 Task: Look for space in Udaipur, India from 7th July, 2023 to 15th July, 2023 for 6 adults in price range Rs.15000 to Rs.20000. Place can be entire place with 3 bedrooms having 3 beds and 3 bathrooms. Property type can be house, flat, guest house. Amenities needed are: washing machine. Booking option can be shelf check-in. Required host language is English.
Action: Mouse moved to (419, 74)
Screenshot: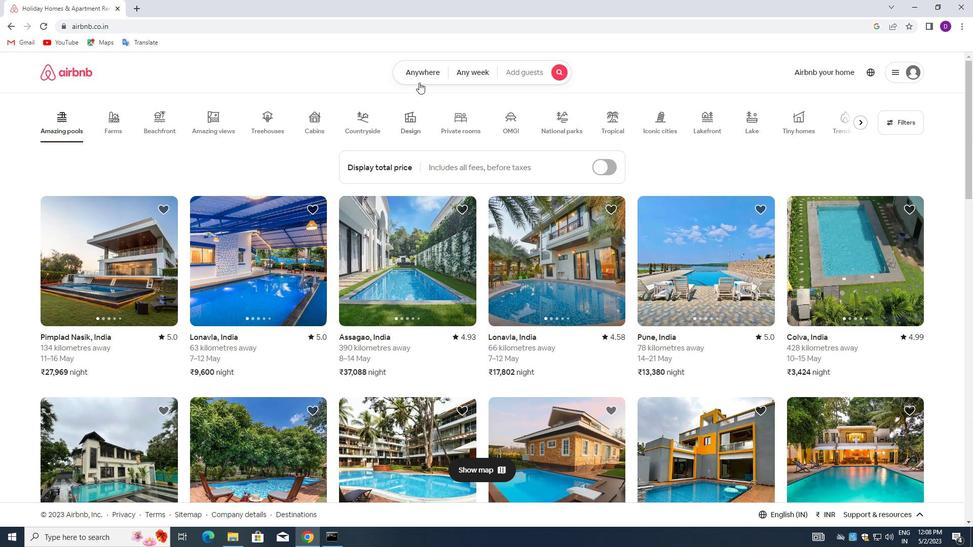 
Action: Mouse pressed left at (419, 74)
Screenshot: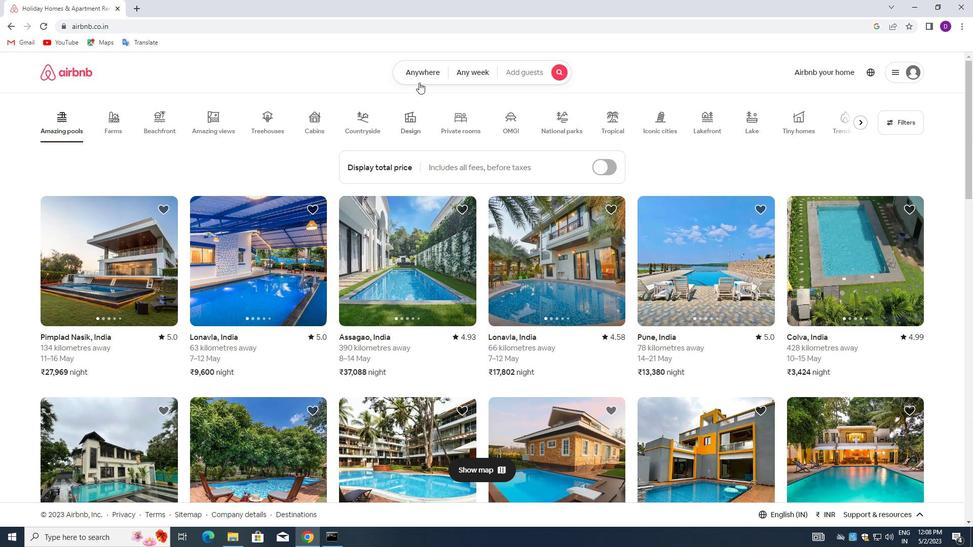 
Action: Mouse moved to (312, 112)
Screenshot: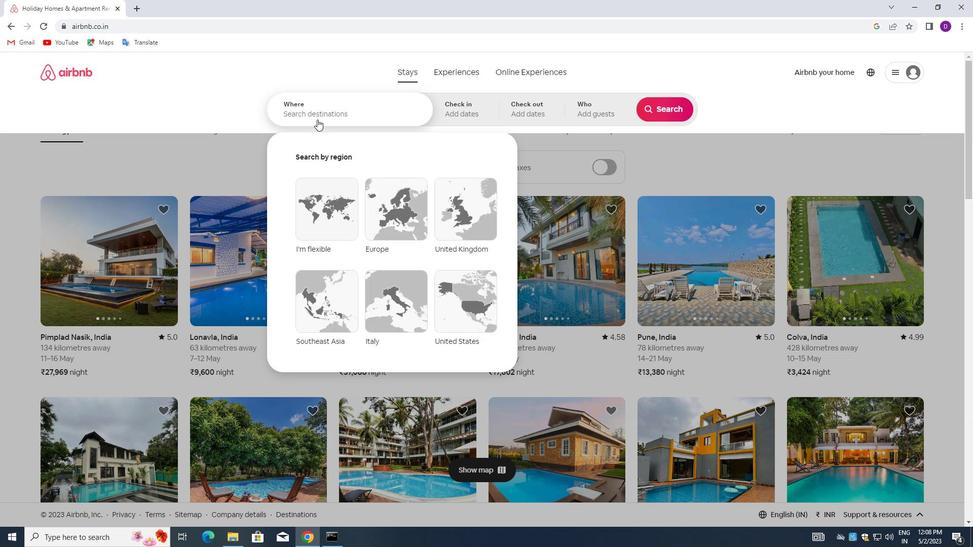
Action: Mouse pressed left at (312, 112)
Screenshot: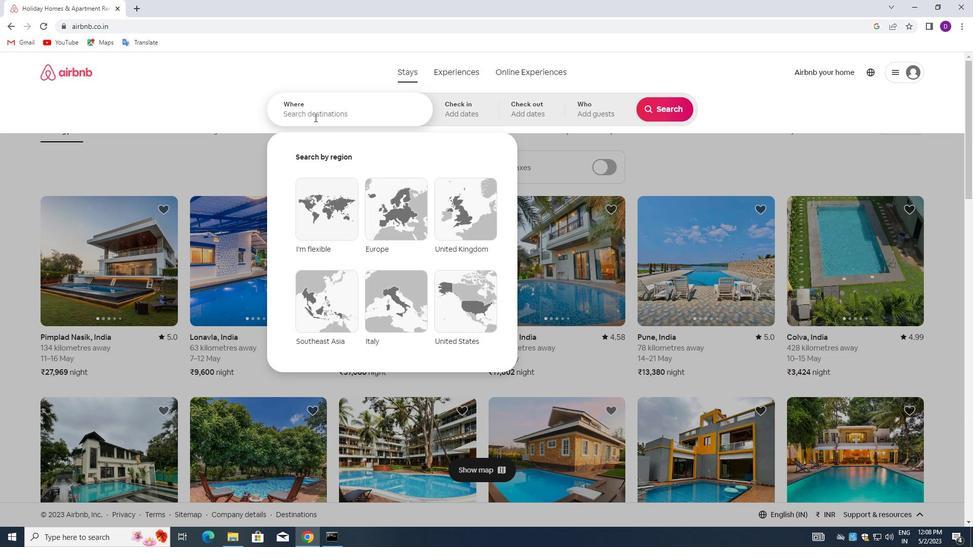
Action: Key pressed <Key.shift>UDAIPUR,<Key.space><Key.shift>INDIA<Key.enter>
Screenshot: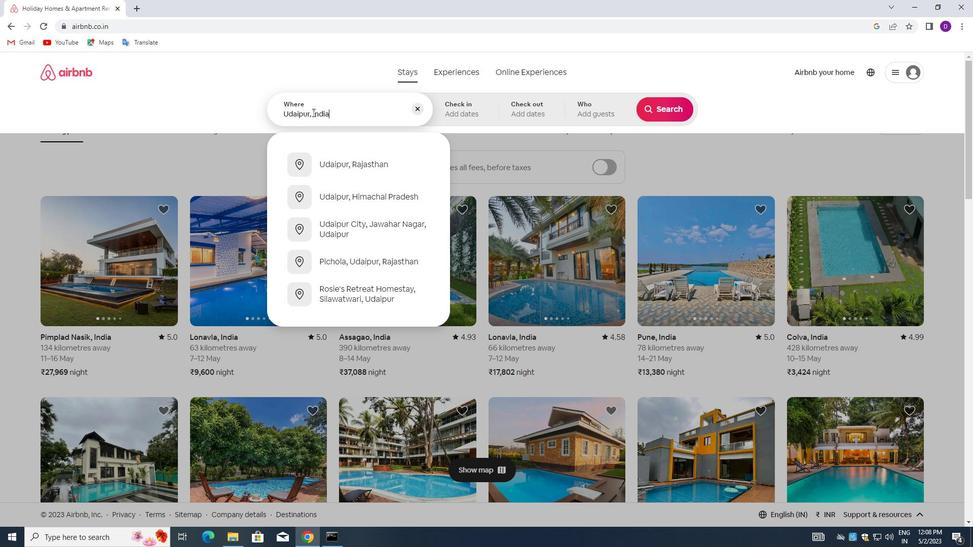 
Action: Mouse moved to (669, 194)
Screenshot: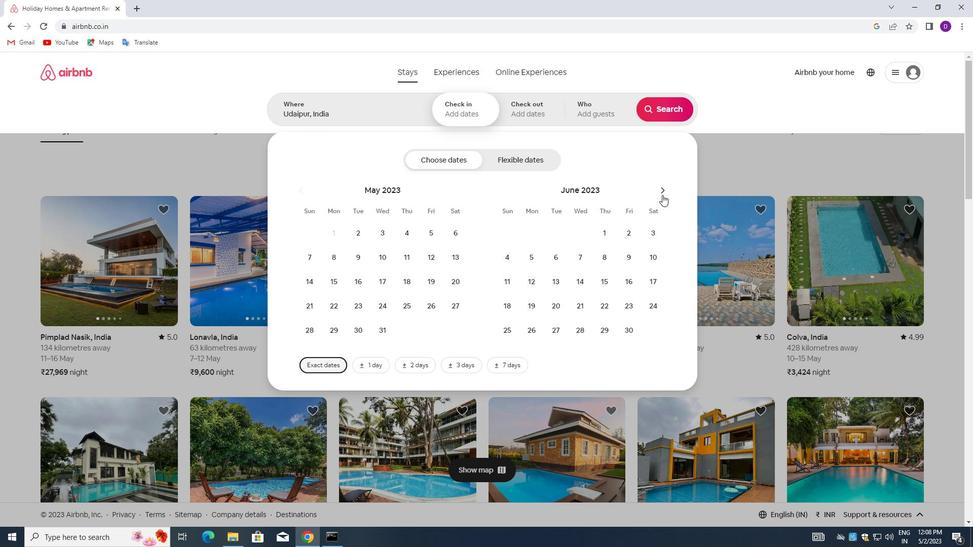 
Action: Mouse pressed left at (669, 194)
Screenshot: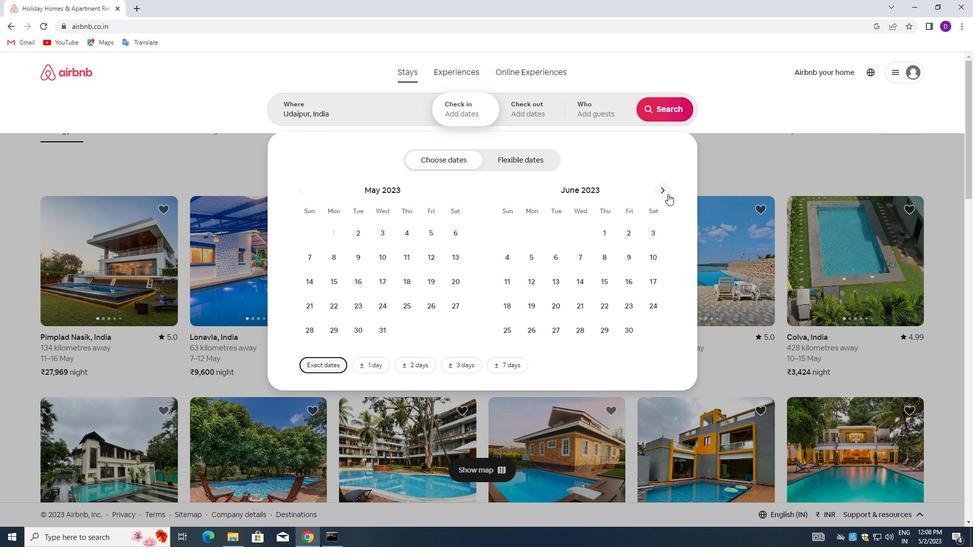 
Action: Mouse moved to (625, 251)
Screenshot: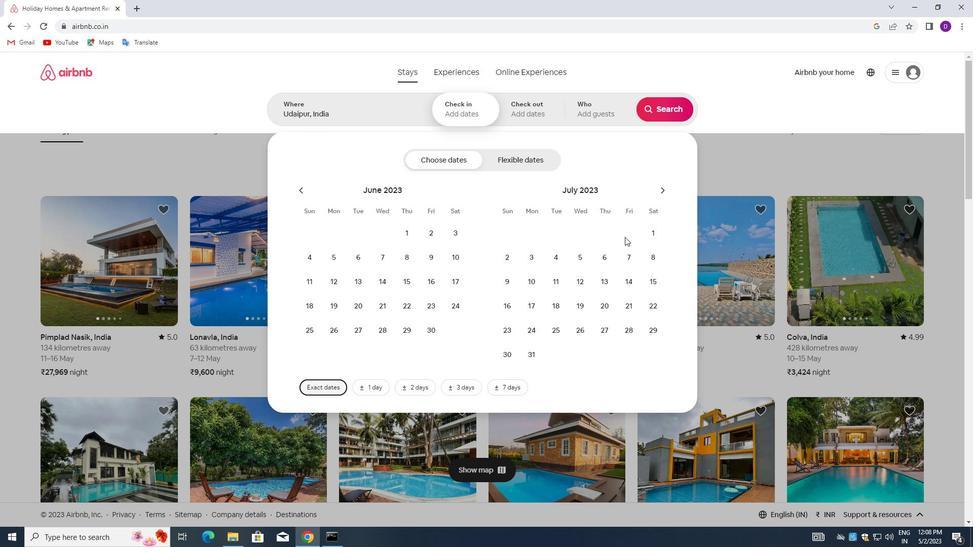 
Action: Mouse pressed left at (625, 251)
Screenshot: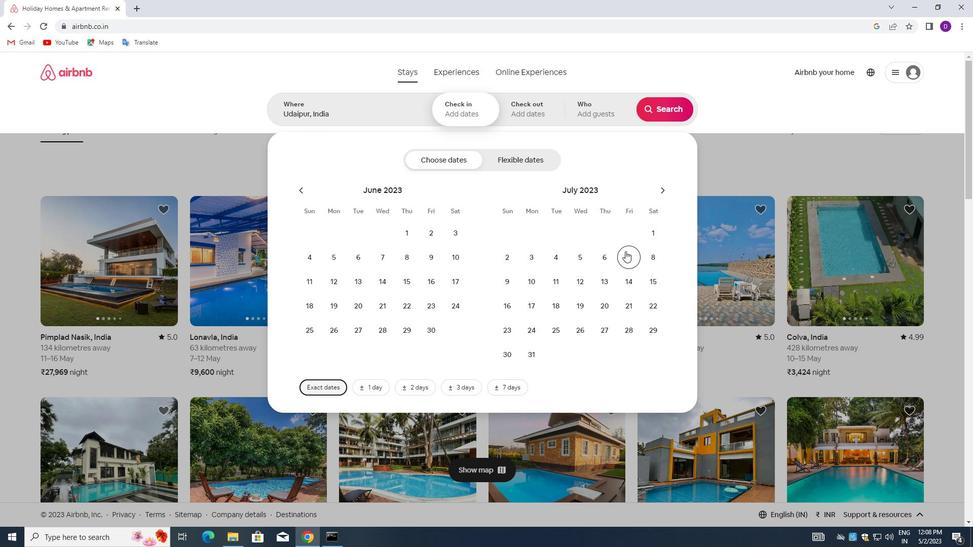 
Action: Mouse moved to (644, 273)
Screenshot: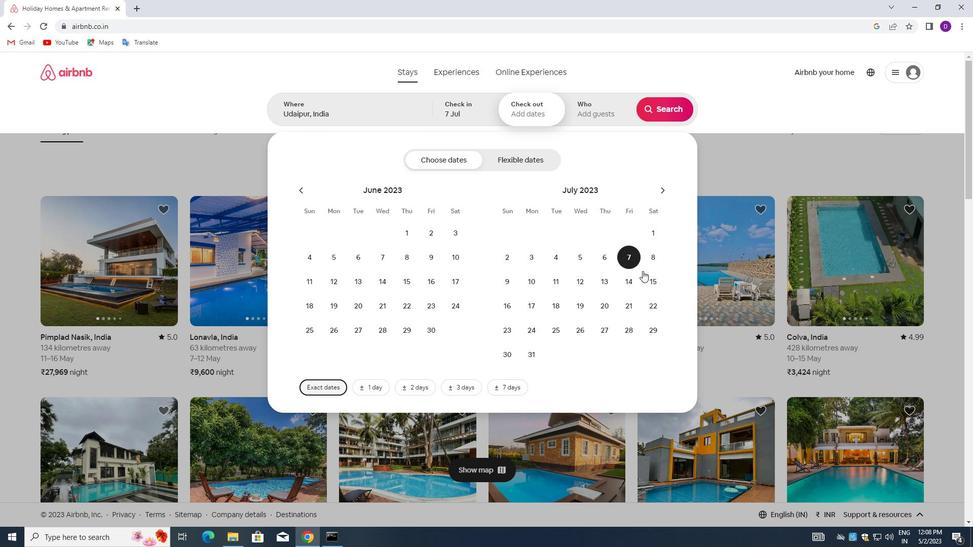 
Action: Mouse pressed left at (644, 273)
Screenshot: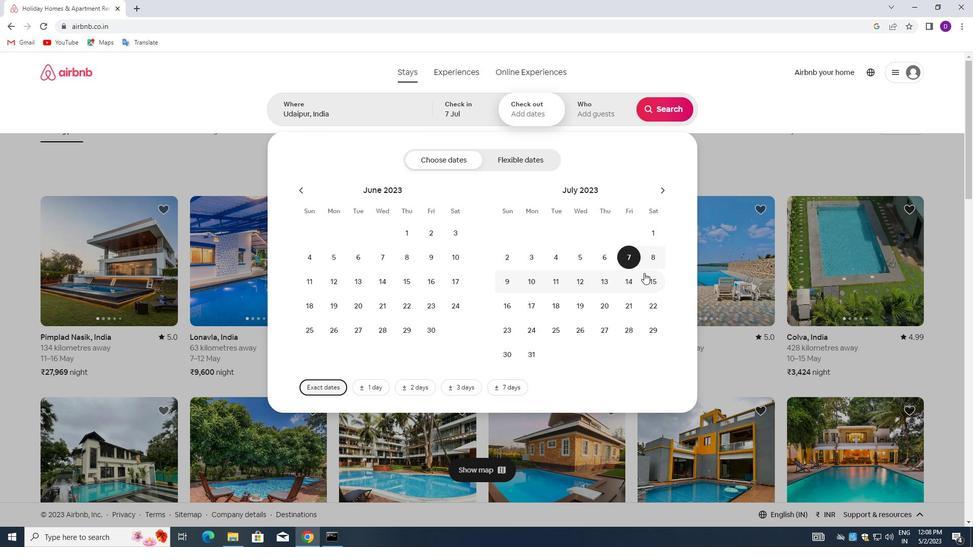
Action: Mouse moved to (582, 112)
Screenshot: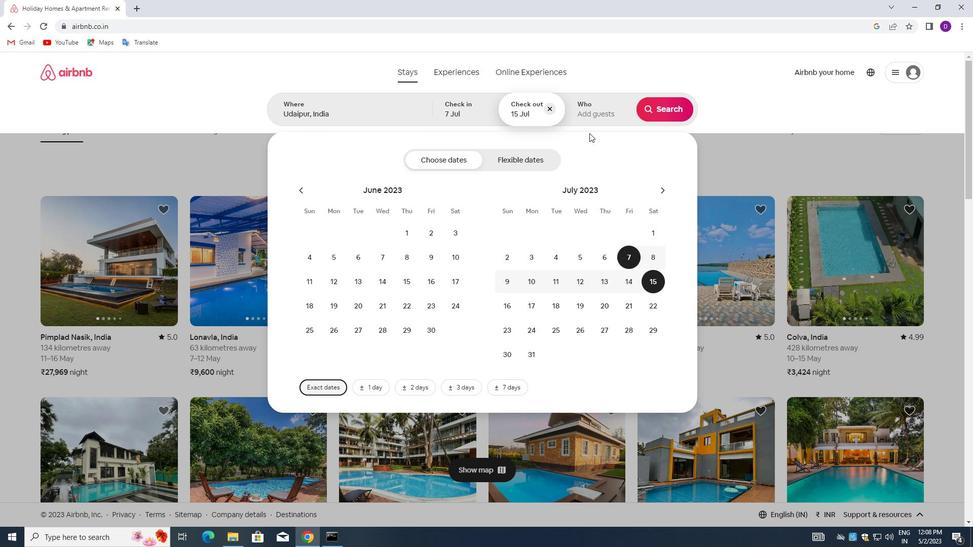 
Action: Mouse pressed left at (582, 112)
Screenshot: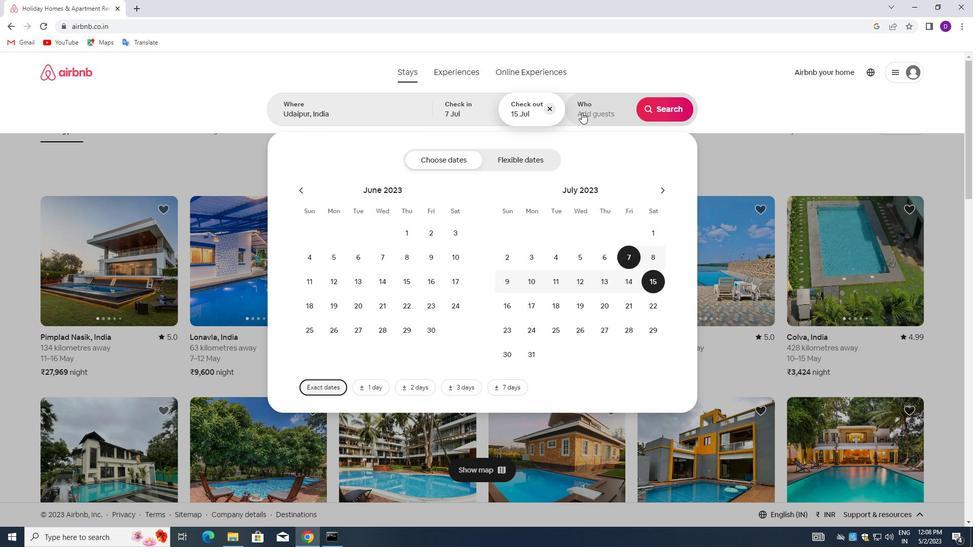 
Action: Mouse moved to (666, 167)
Screenshot: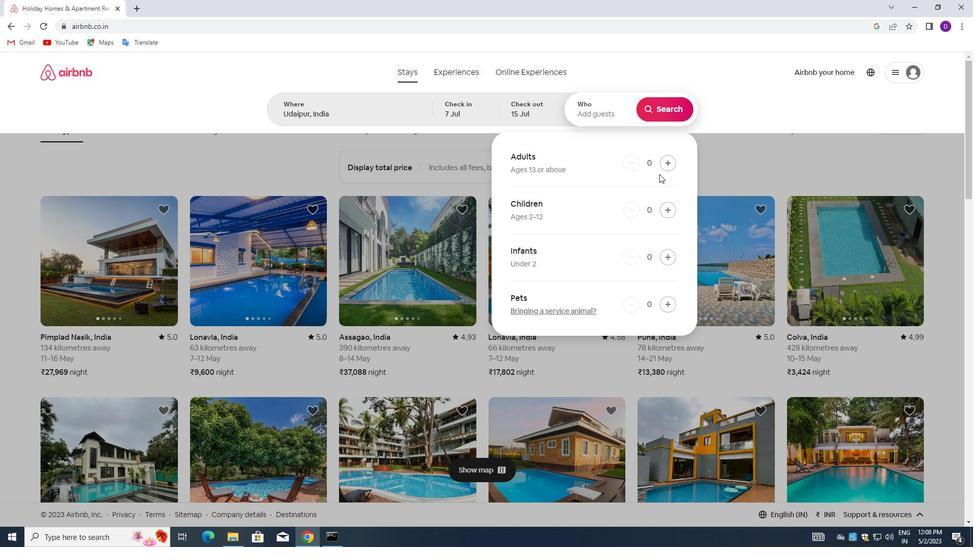 
Action: Mouse pressed left at (666, 167)
Screenshot: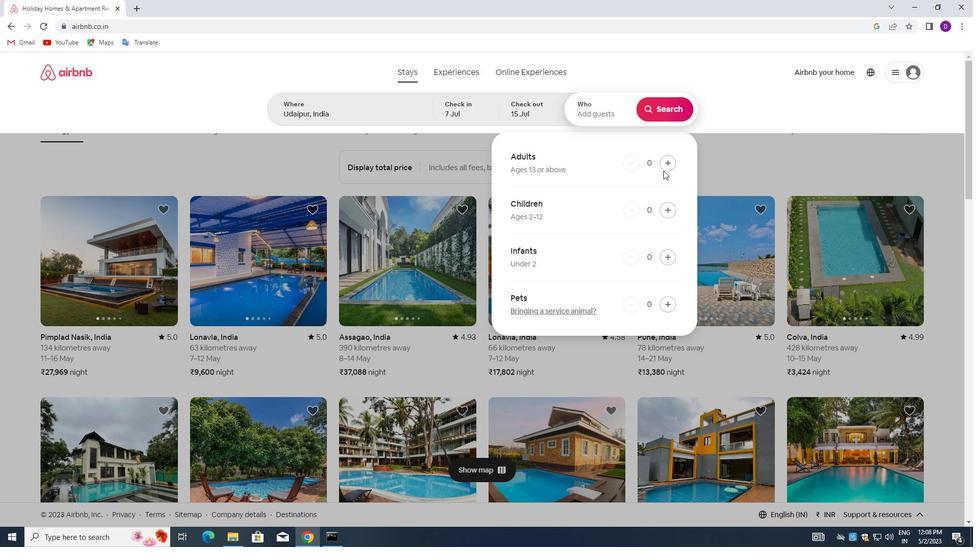 
Action: Mouse pressed left at (666, 167)
Screenshot: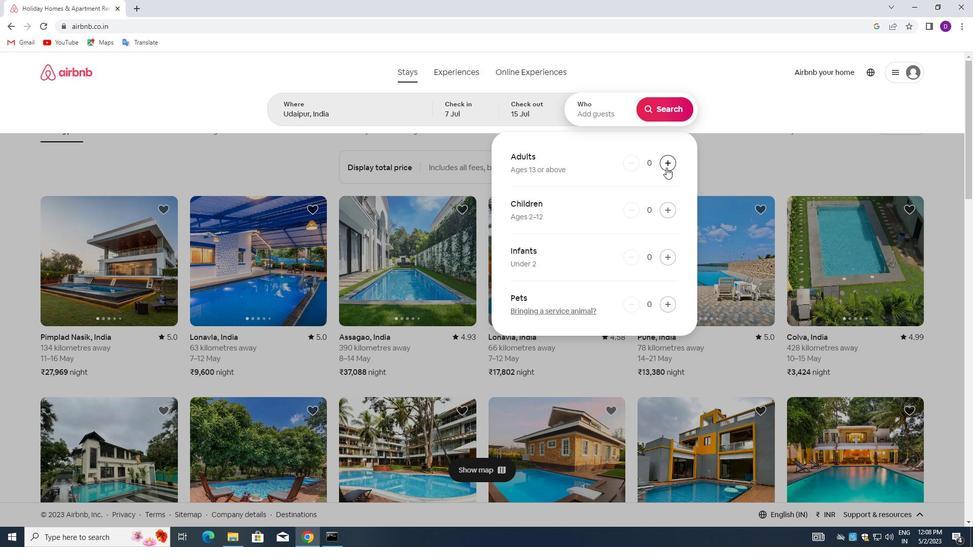 
Action: Mouse pressed left at (666, 167)
Screenshot: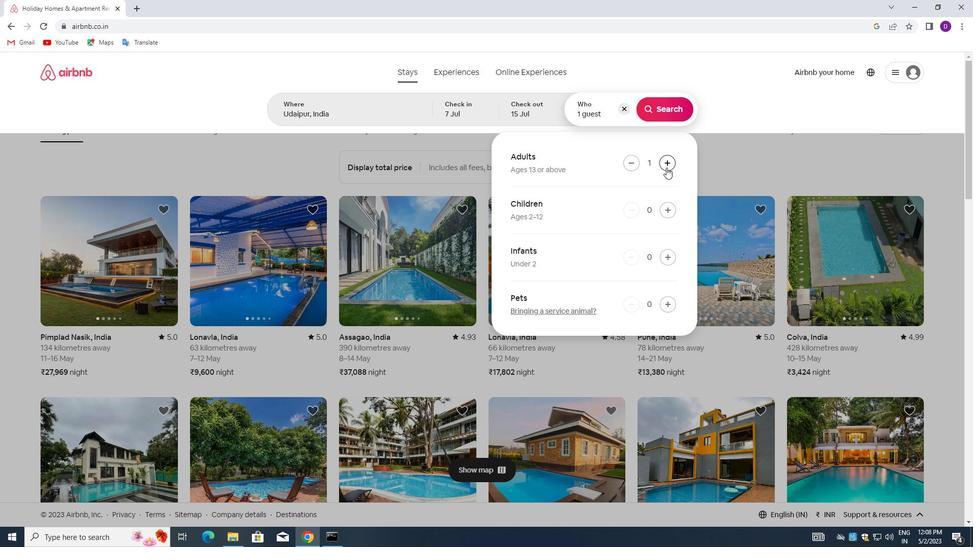 
Action: Mouse pressed left at (666, 167)
Screenshot: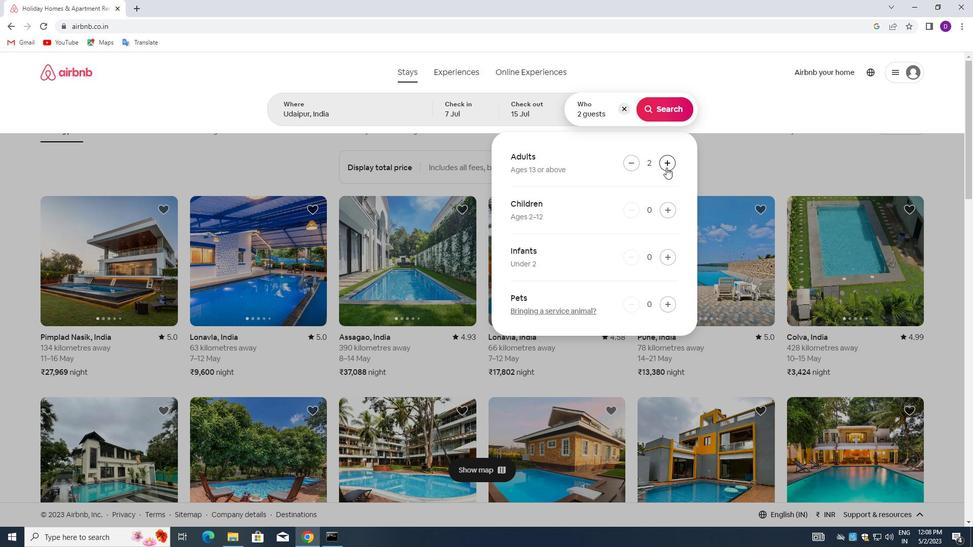 
Action: Mouse pressed left at (666, 167)
Screenshot: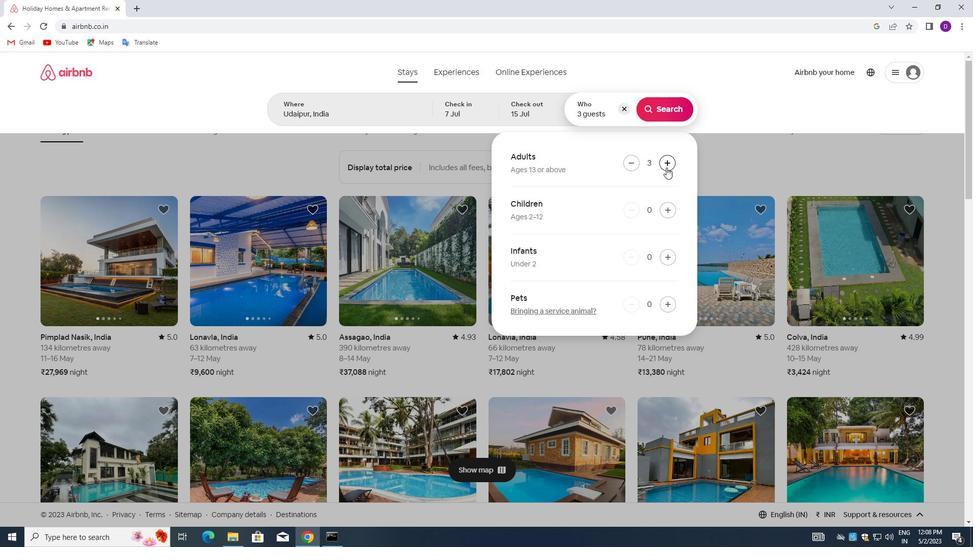 
Action: Mouse pressed left at (666, 167)
Screenshot: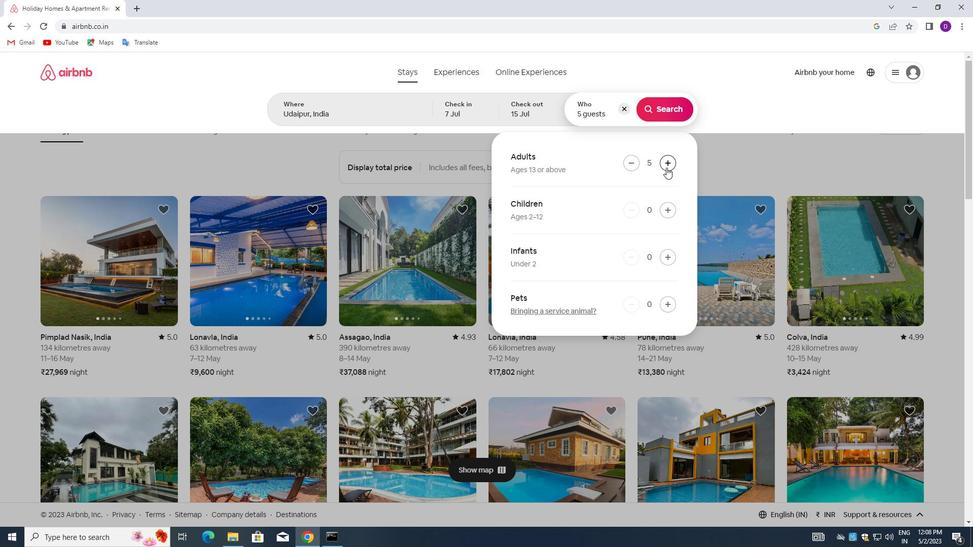 
Action: Mouse moved to (659, 110)
Screenshot: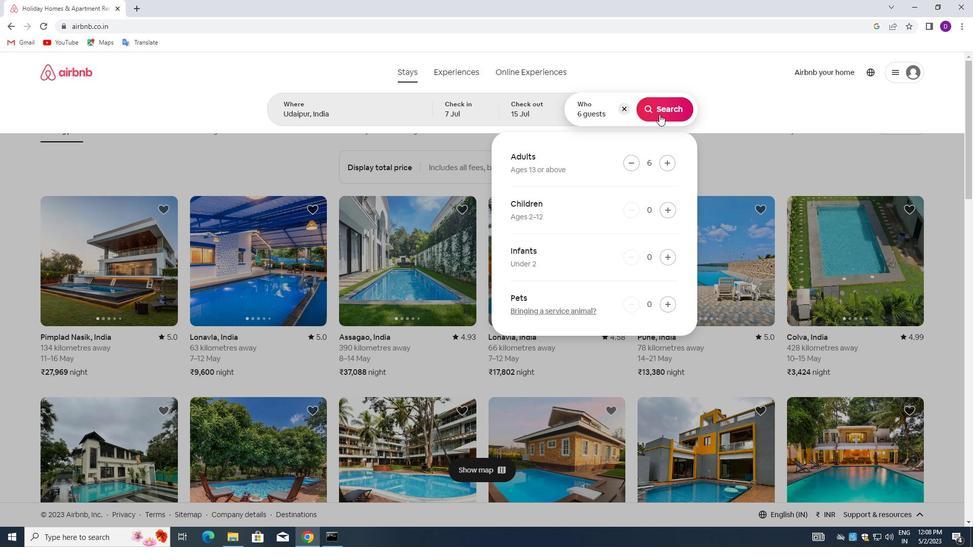 
Action: Mouse pressed left at (659, 110)
Screenshot: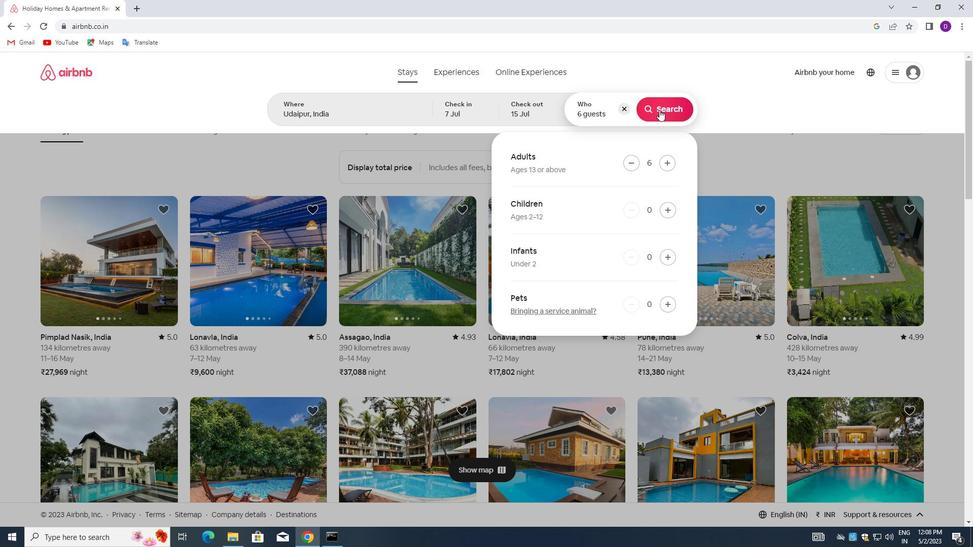 
Action: Mouse moved to (916, 117)
Screenshot: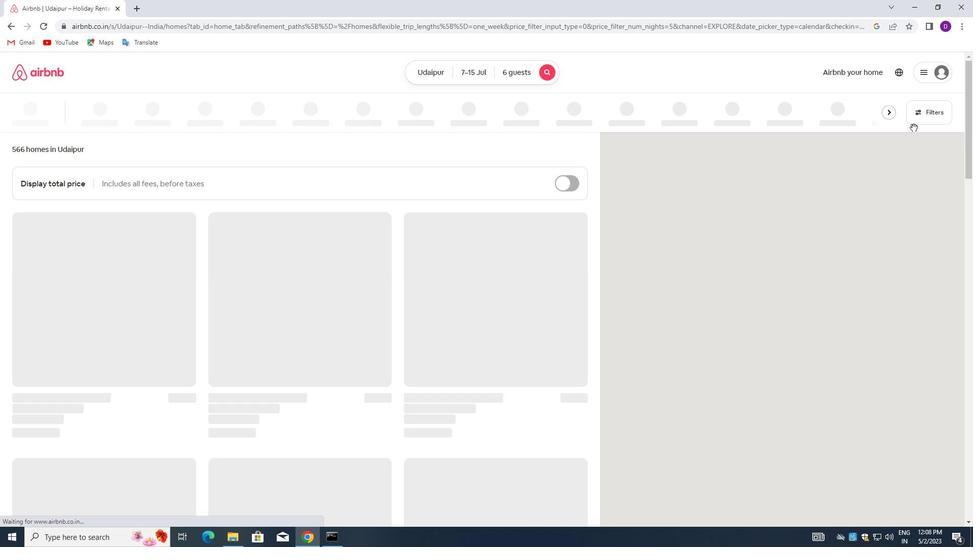 
Action: Mouse pressed left at (916, 117)
Screenshot: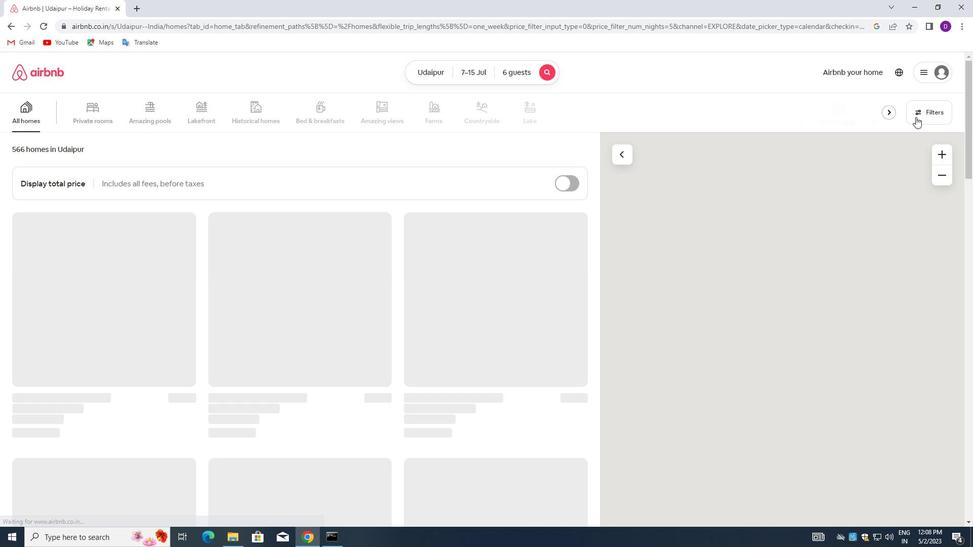 
Action: Mouse moved to (349, 244)
Screenshot: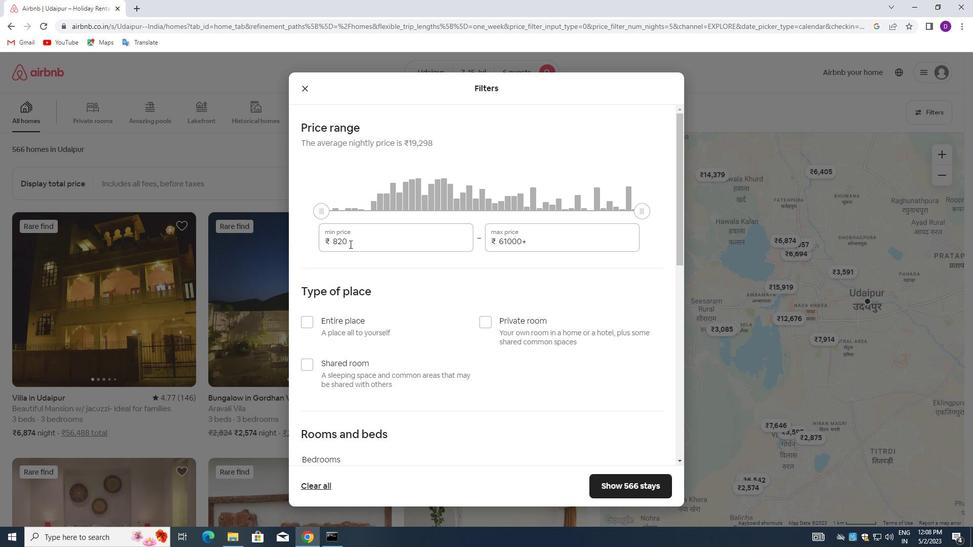 
Action: Mouse pressed left at (349, 244)
Screenshot: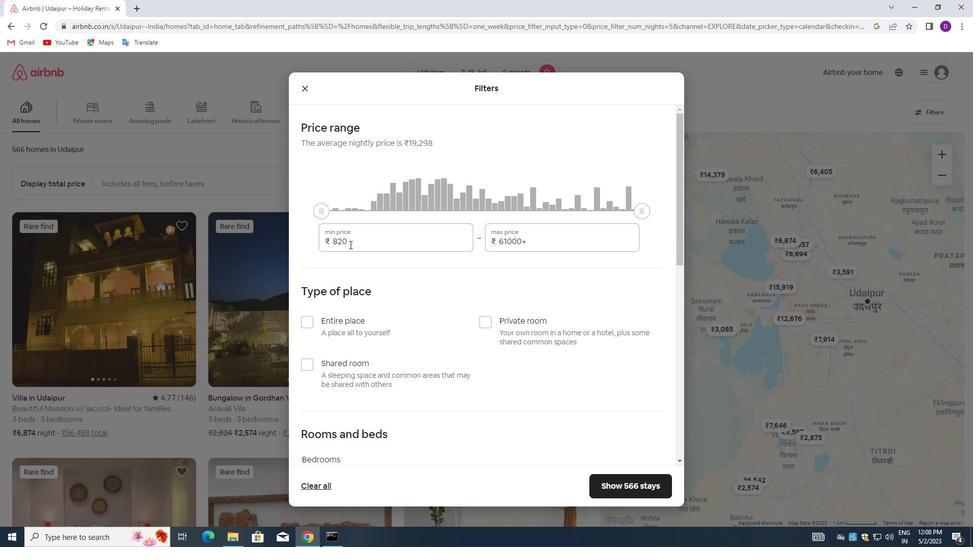 
Action: Mouse pressed left at (349, 244)
Screenshot: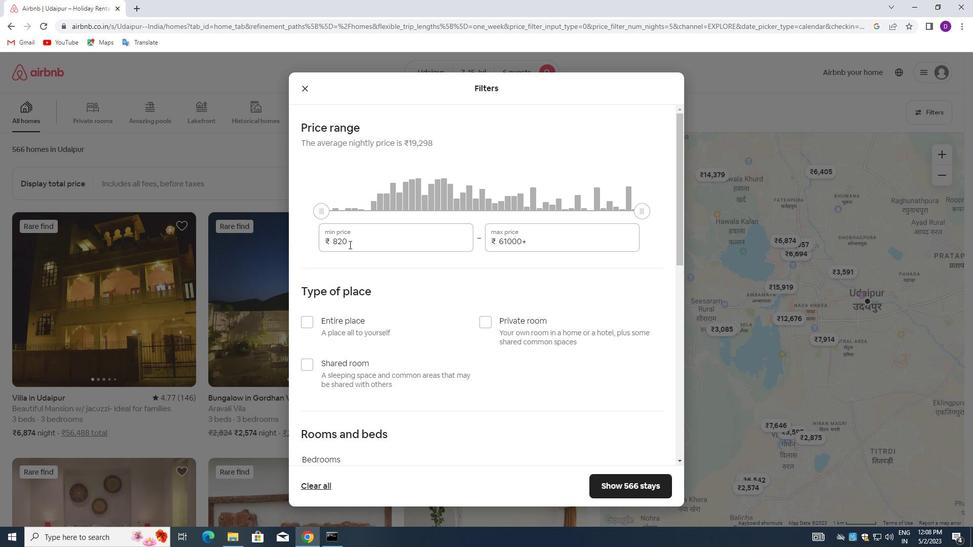 
Action: Key pressed 15000<Key.tab>20000
Screenshot: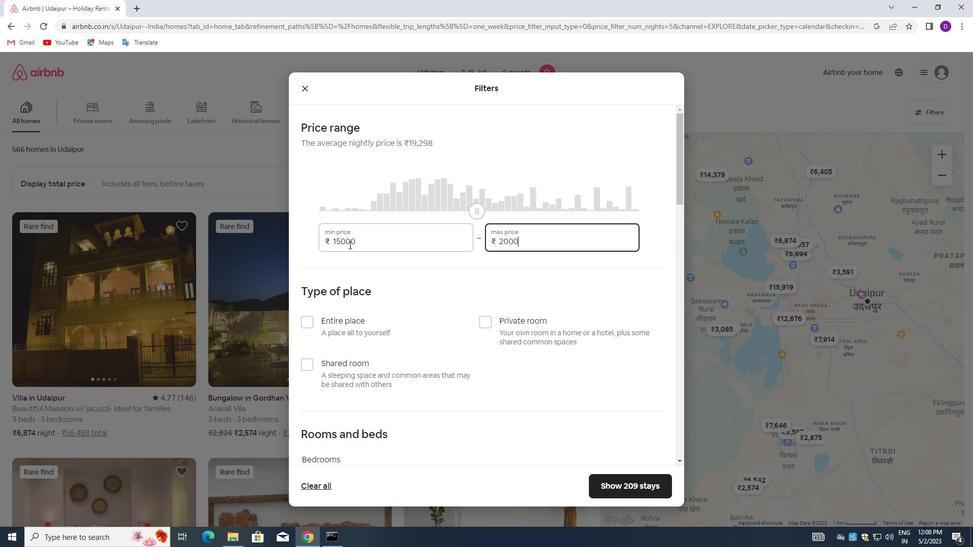 
Action: Mouse moved to (375, 274)
Screenshot: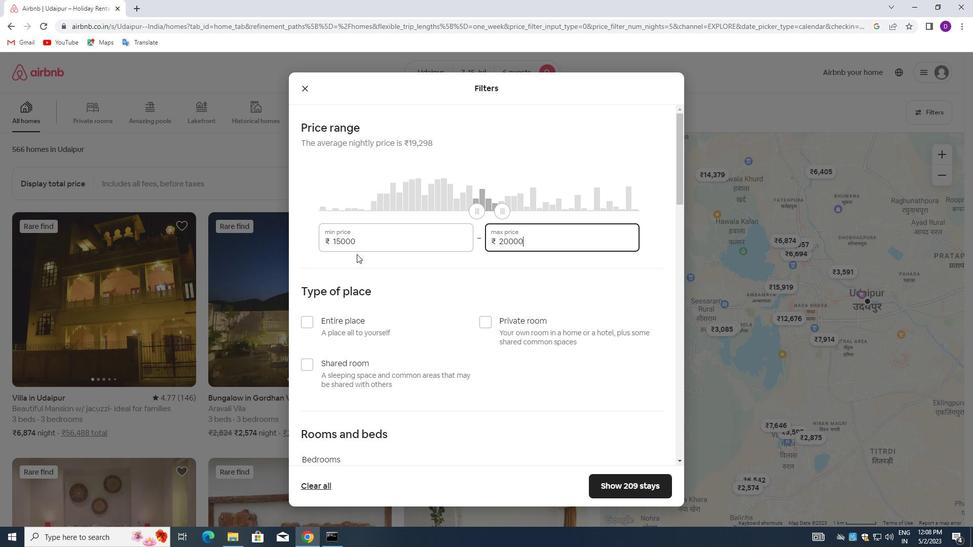 
Action: Mouse scrolled (375, 274) with delta (0, 0)
Screenshot: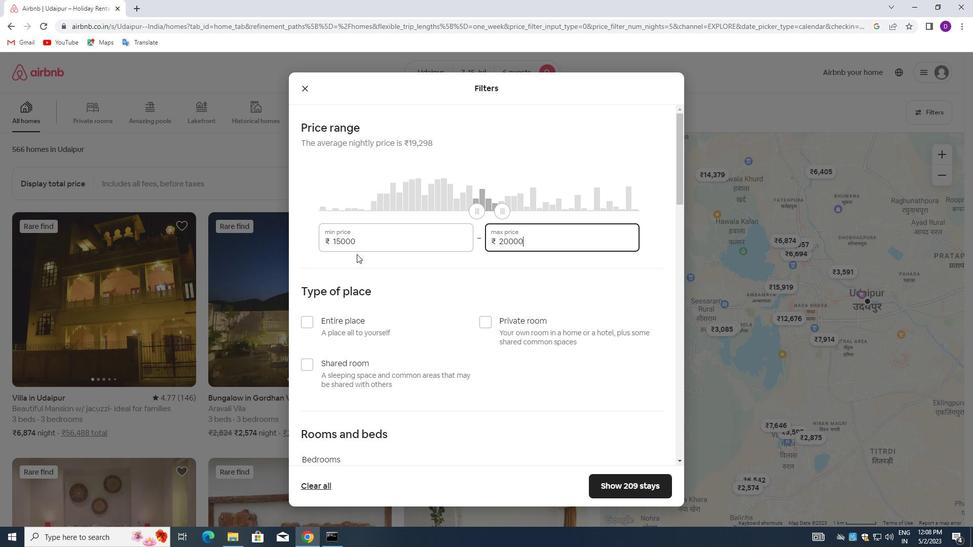 
Action: Mouse moved to (308, 270)
Screenshot: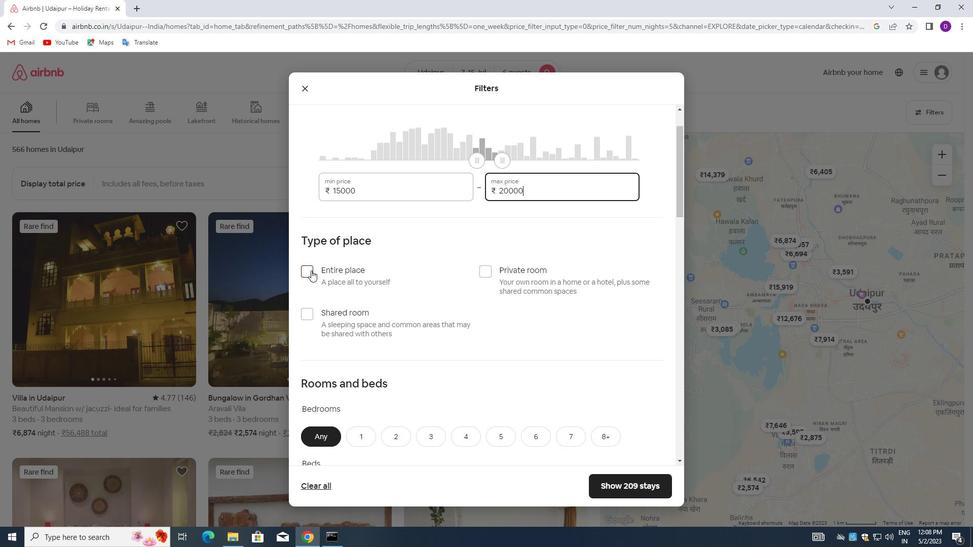 
Action: Mouse pressed left at (308, 270)
Screenshot: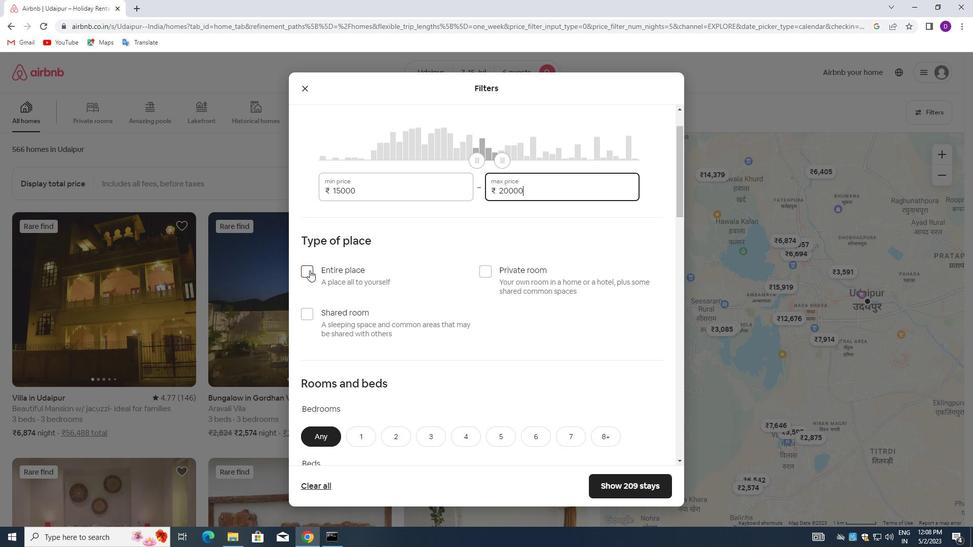 
Action: Mouse moved to (398, 289)
Screenshot: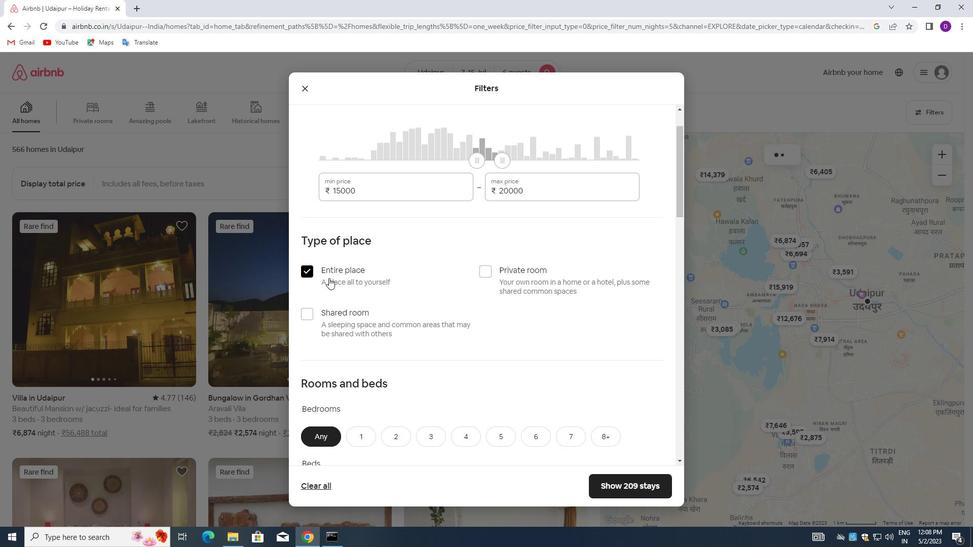 
Action: Mouse scrolled (398, 289) with delta (0, 0)
Screenshot: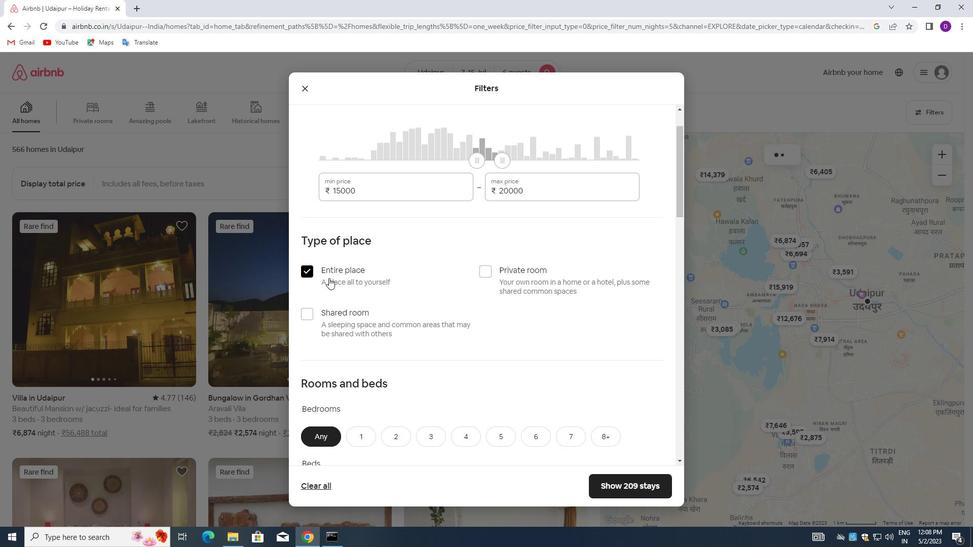 
Action: Mouse moved to (399, 290)
Screenshot: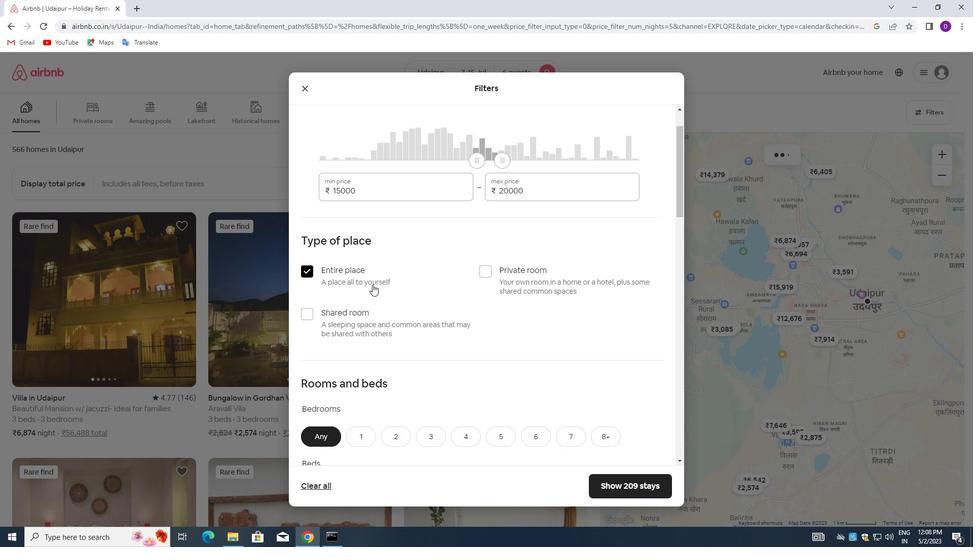 
Action: Mouse scrolled (399, 290) with delta (0, 0)
Screenshot: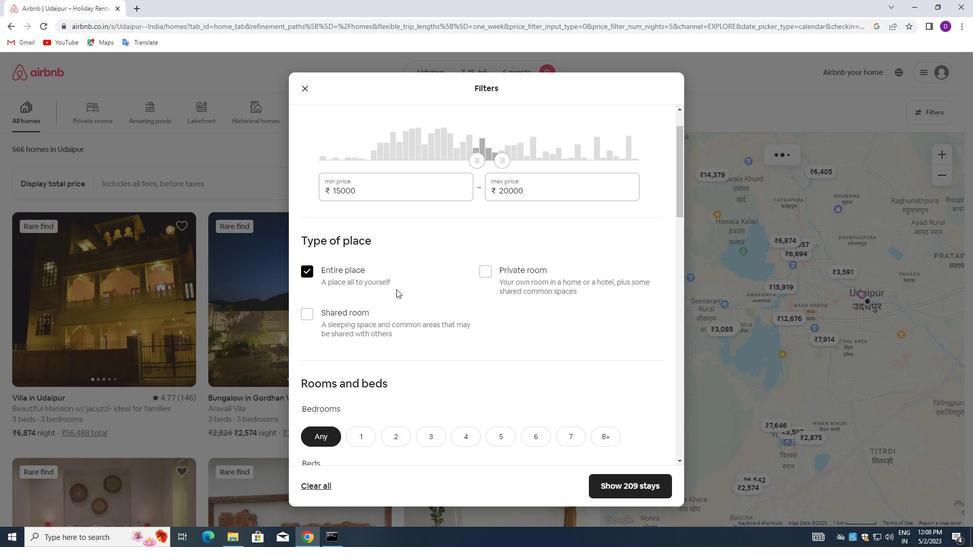 
Action: Mouse scrolled (399, 290) with delta (0, 0)
Screenshot: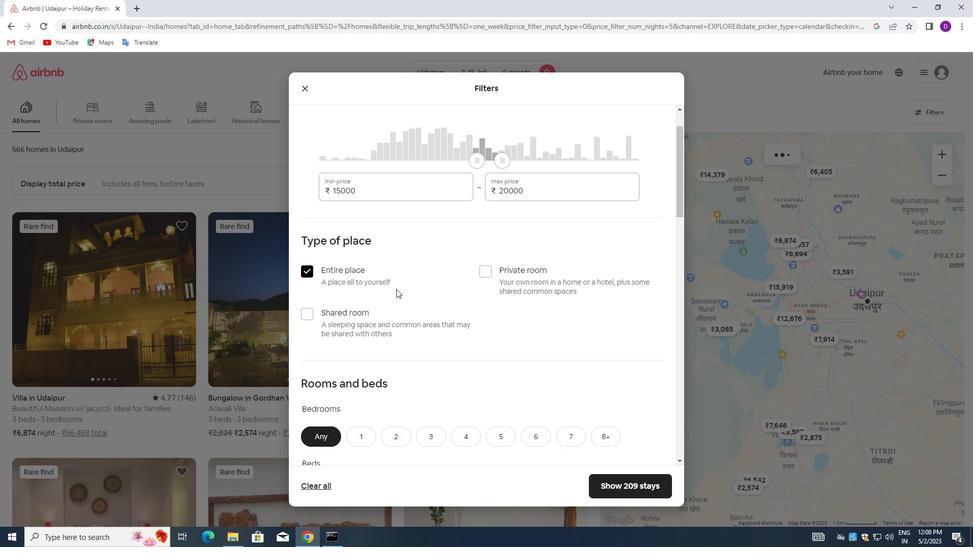 
Action: Mouse scrolled (399, 290) with delta (0, 0)
Screenshot: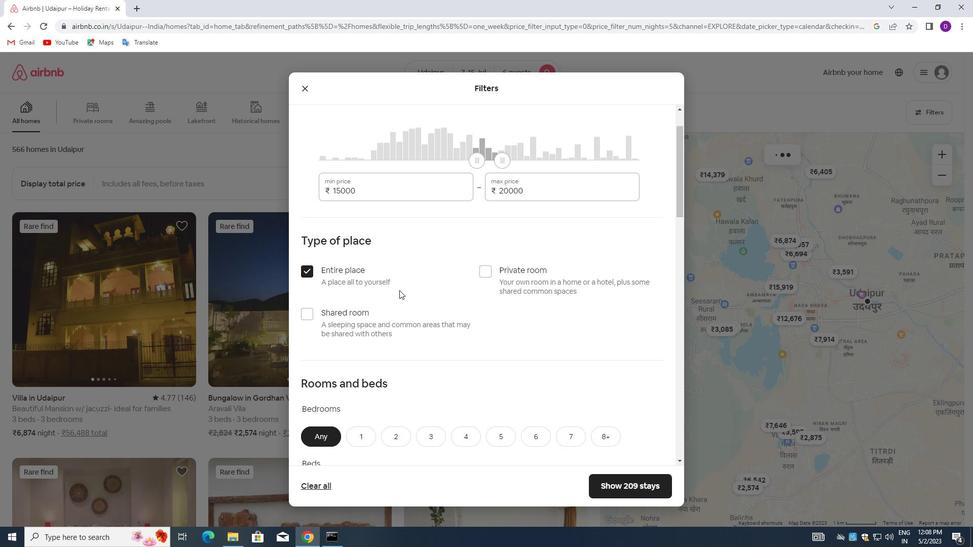 
Action: Mouse moved to (422, 242)
Screenshot: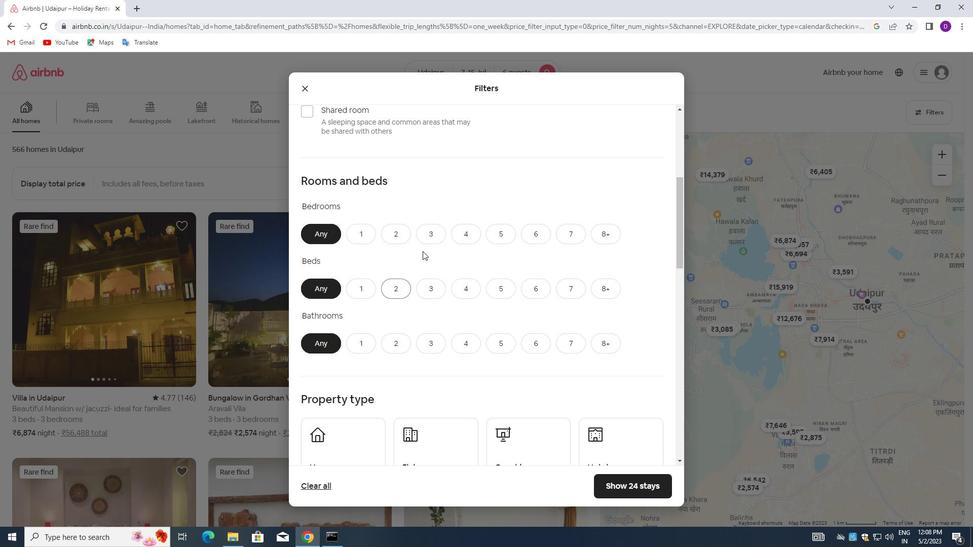 
Action: Mouse pressed left at (422, 242)
Screenshot: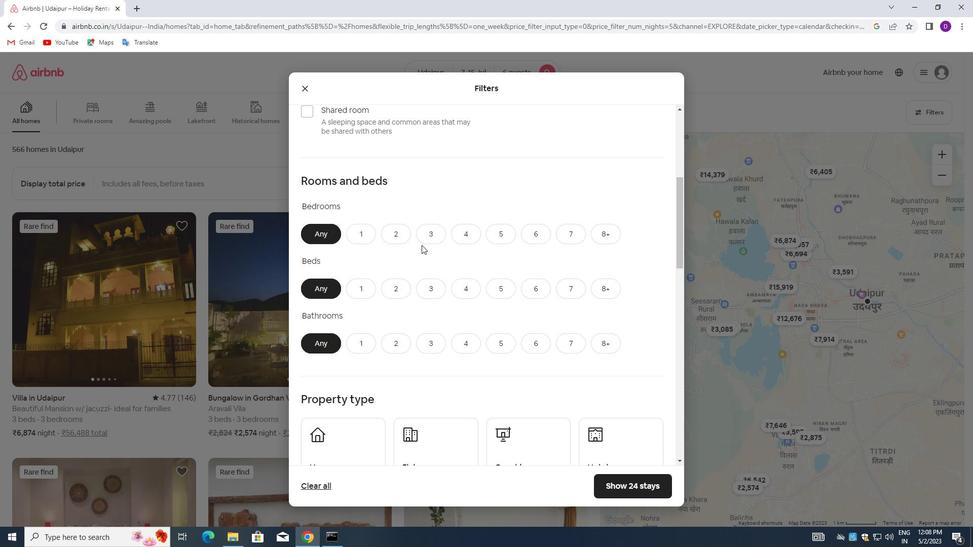
Action: Mouse moved to (428, 278)
Screenshot: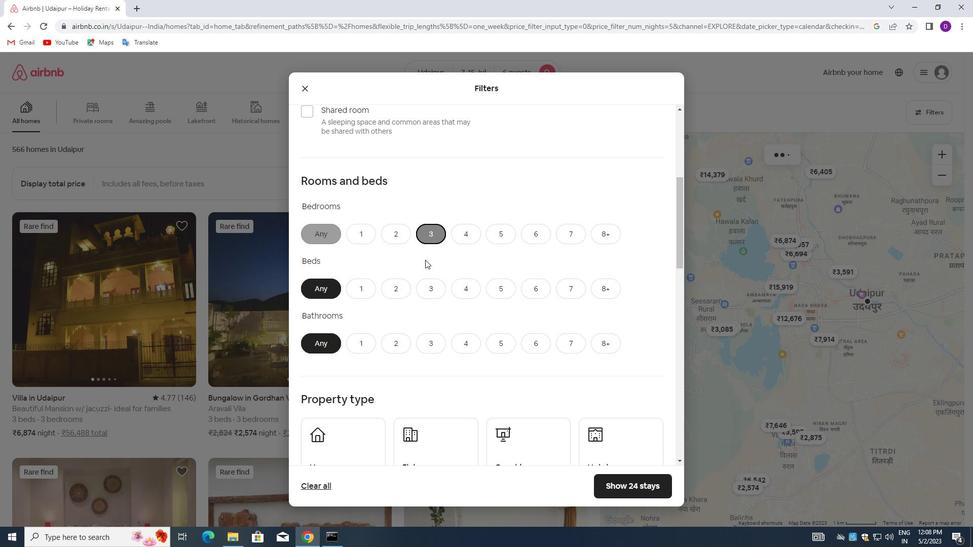 
Action: Mouse pressed left at (428, 278)
Screenshot: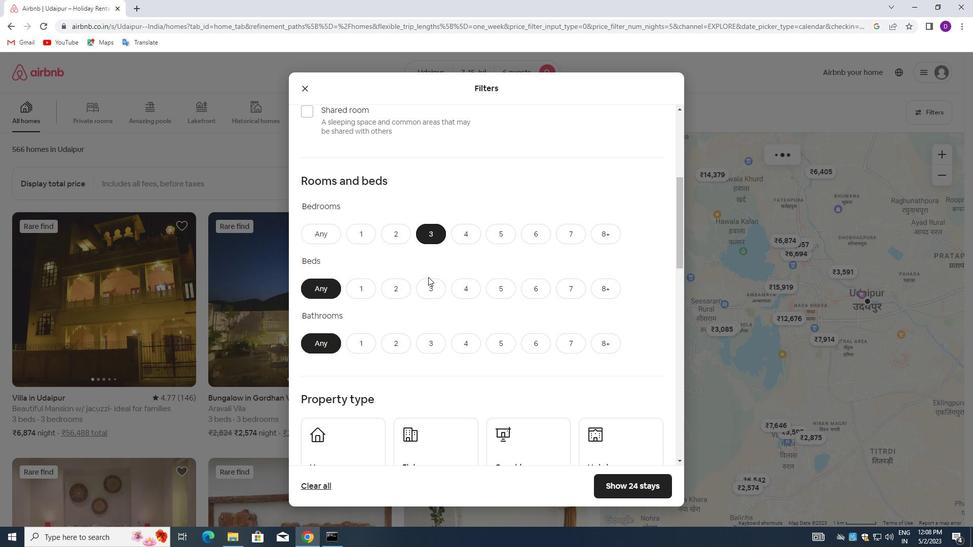 
Action: Mouse moved to (428, 287)
Screenshot: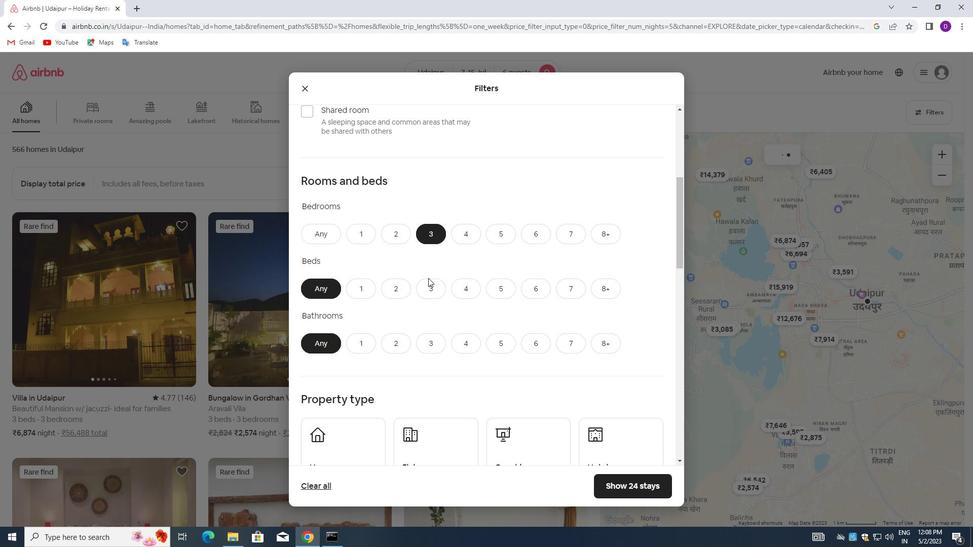 
Action: Mouse pressed left at (428, 287)
Screenshot: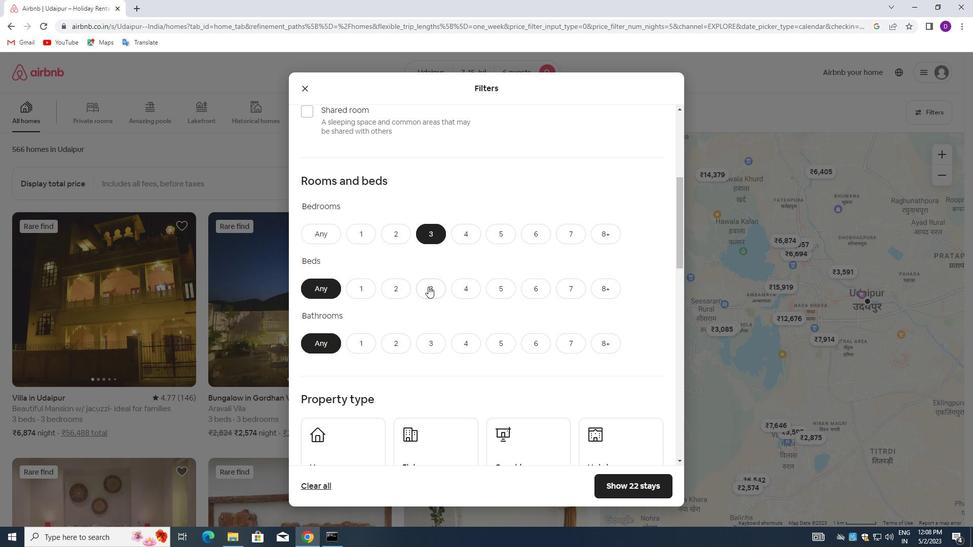 
Action: Mouse moved to (435, 343)
Screenshot: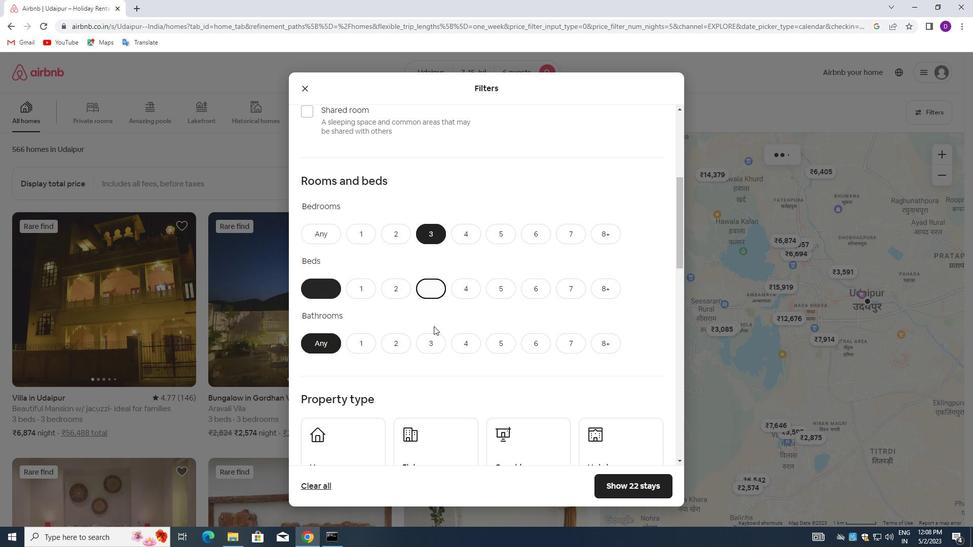 
Action: Mouse pressed left at (435, 343)
Screenshot: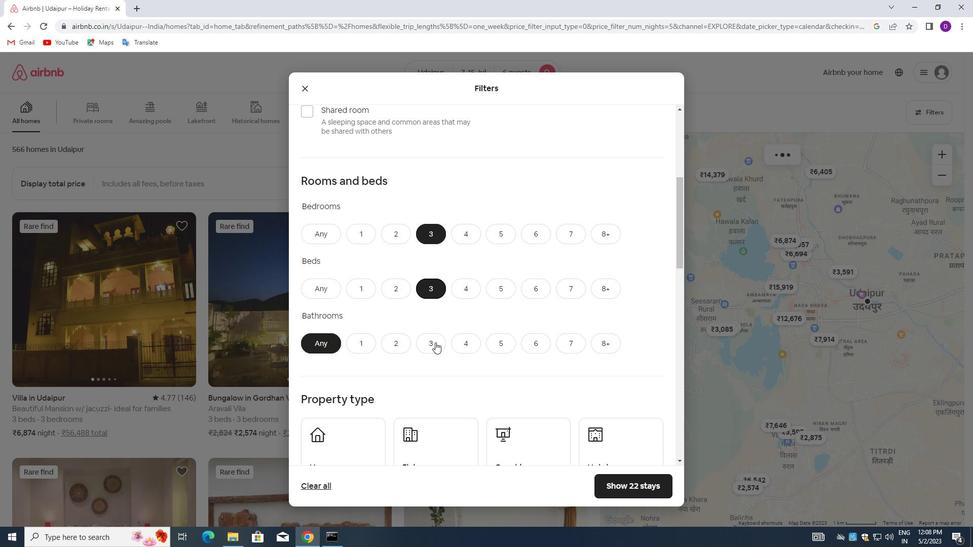 
Action: Mouse moved to (437, 345)
Screenshot: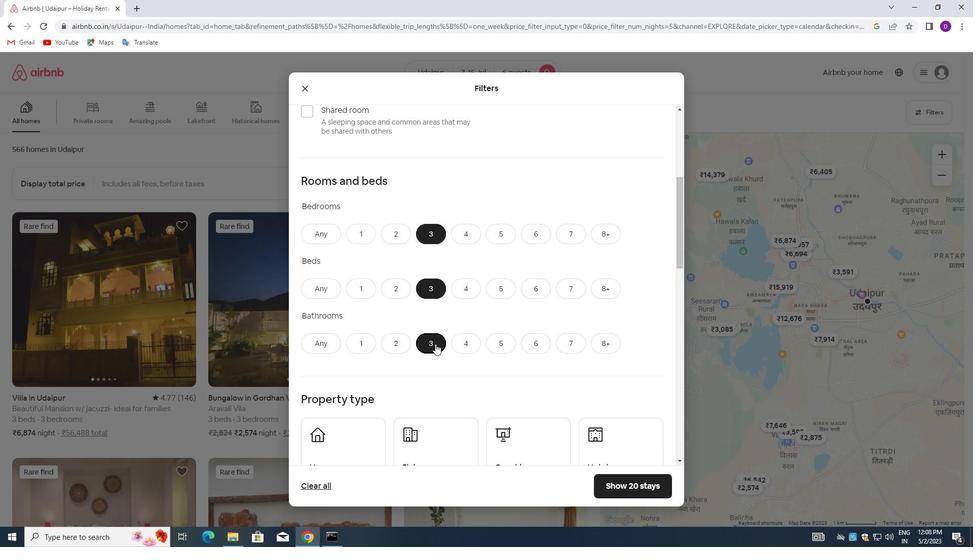 
Action: Mouse scrolled (437, 344) with delta (0, 0)
Screenshot: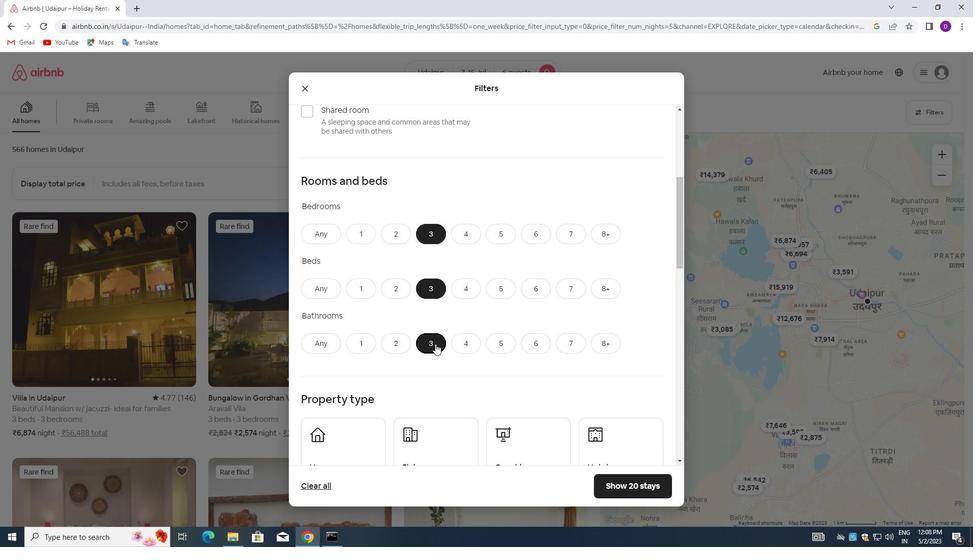 
Action: Mouse moved to (440, 348)
Screenshot: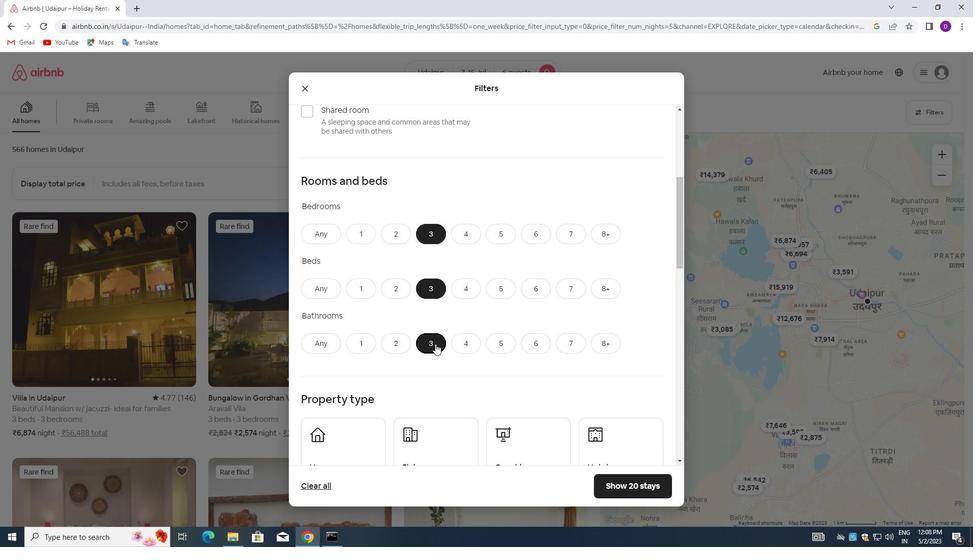 
Action: Mouse scrolled (440, 348) with delta (0, 0)
Screenshot: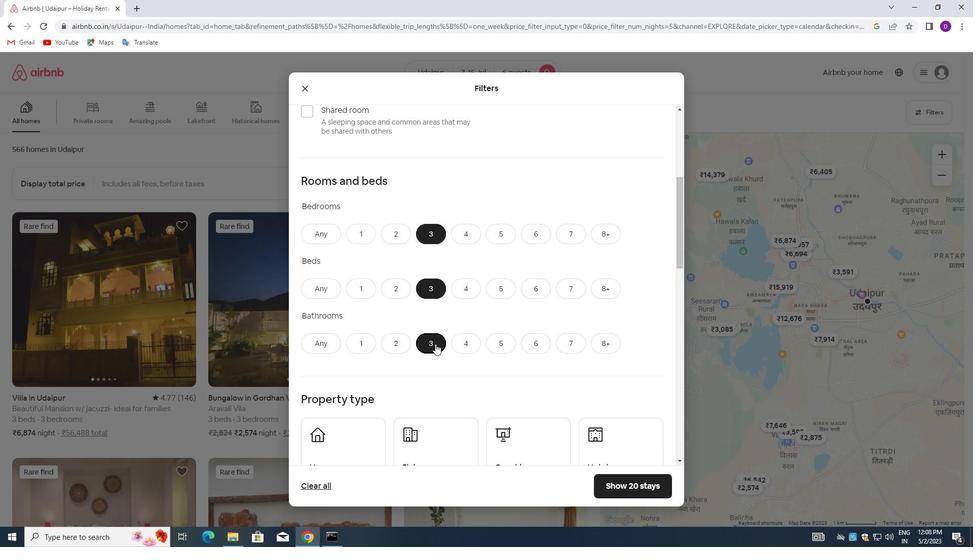 
Action: Mouse moved to (346, 337)
Screenshot: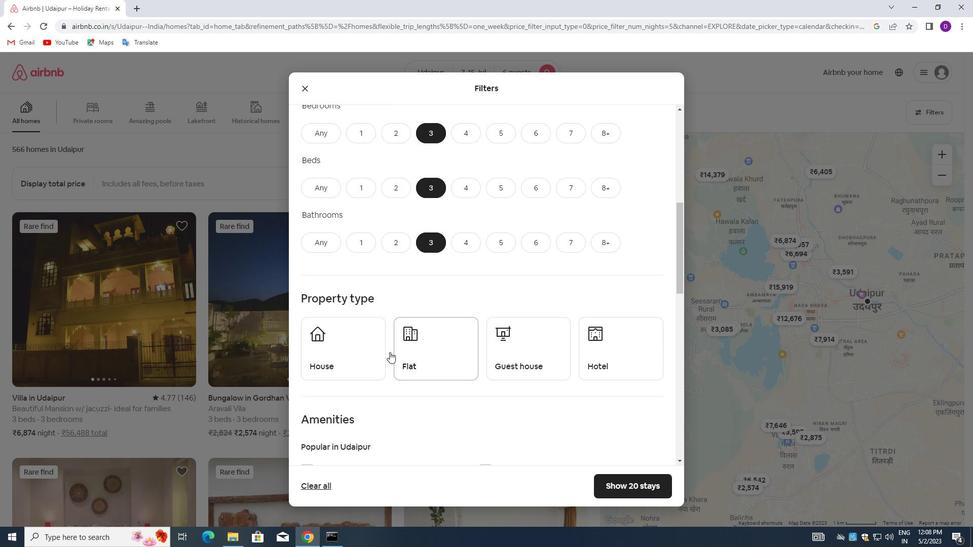 
Action: Mouse pressed left at (346, 337)
Screenshot: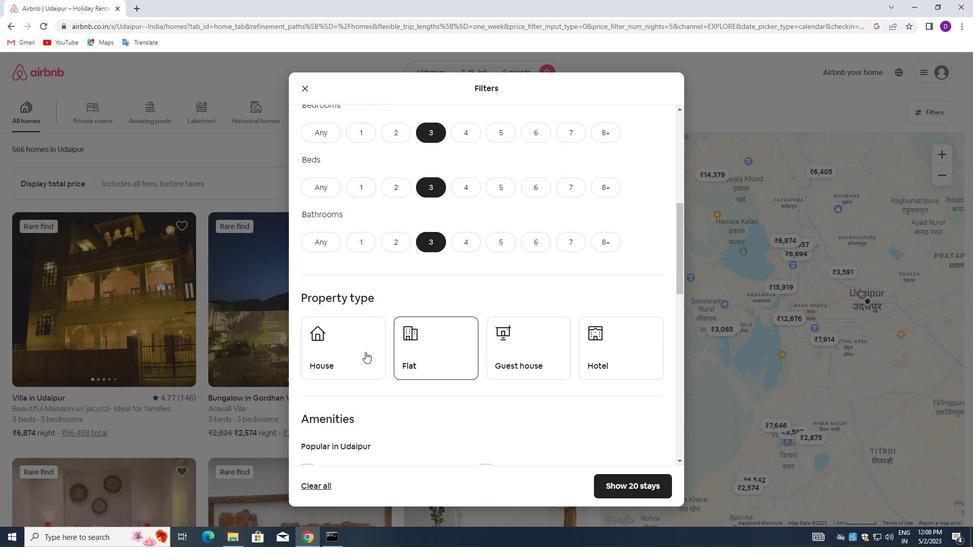 
Action: Mouse moved to (431, 345)
Screenshot: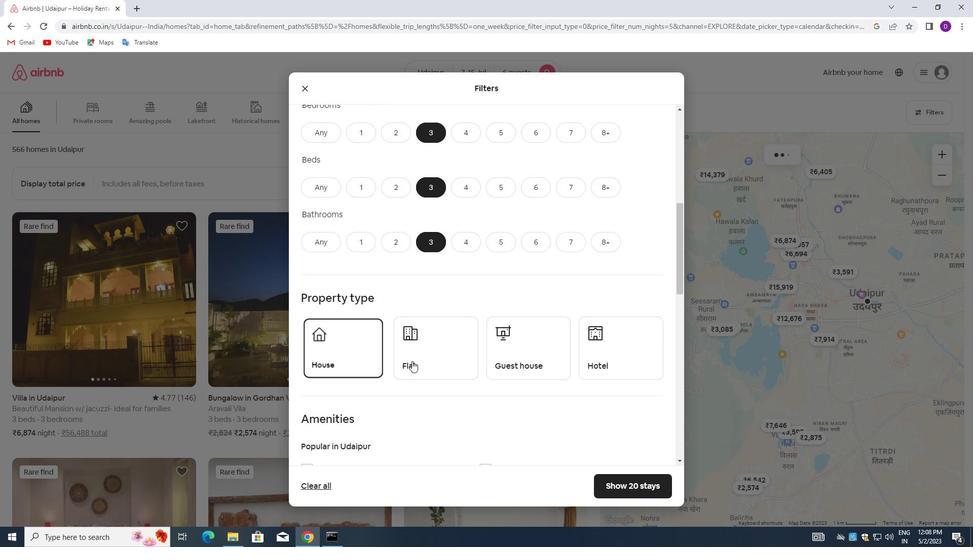 
Action: Mouse pressed left at (431, 345)
Screenshot: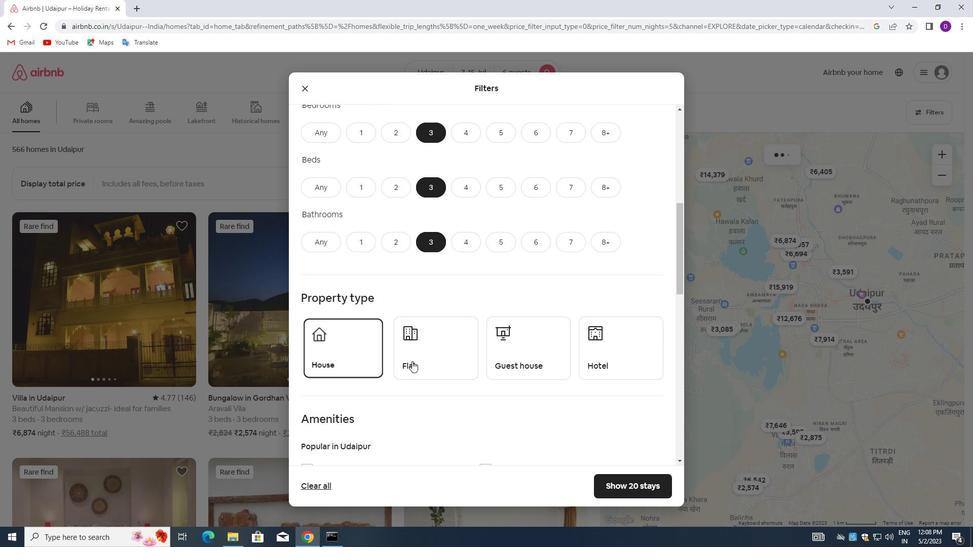 
Action: Mouse moved to (508, 349)
Screenshot: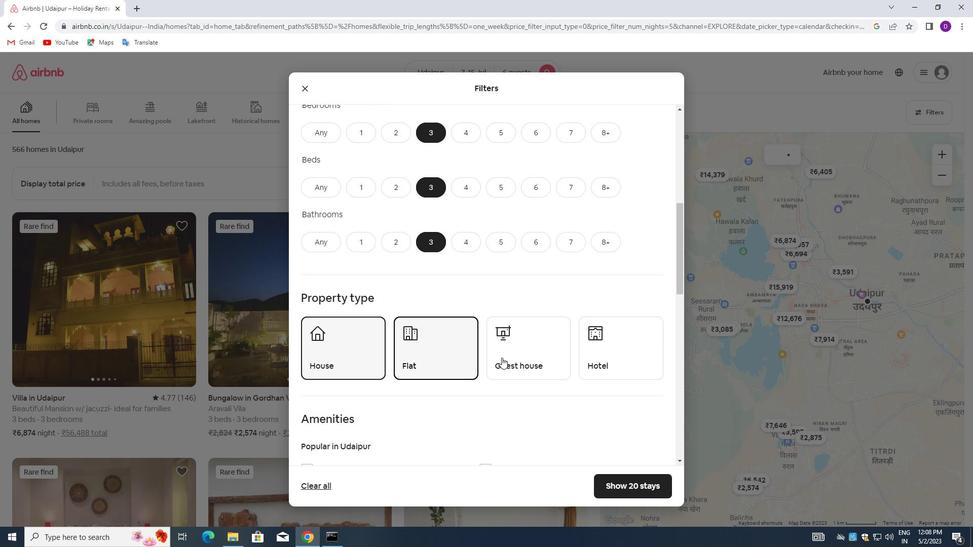 
Action: Mouse pressed left at (508, 349)
Screenshot: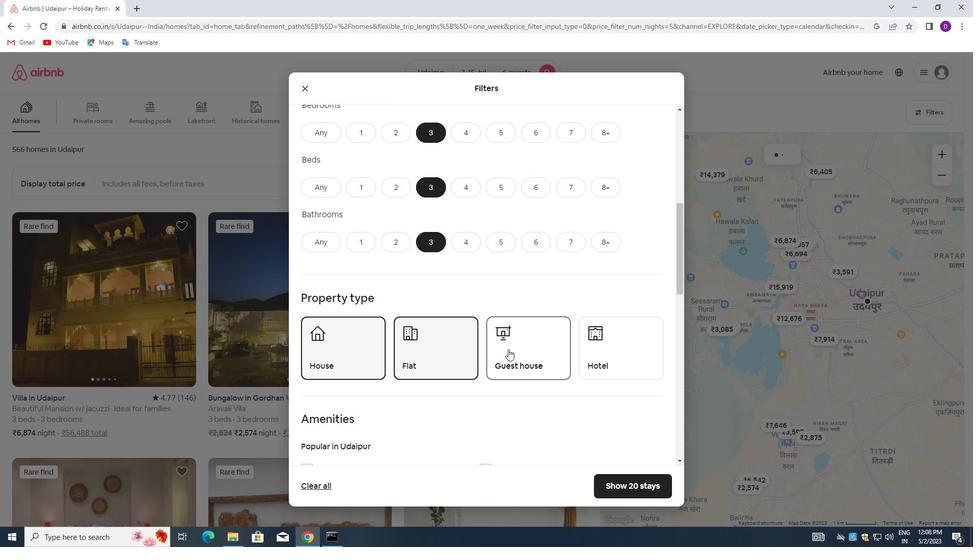 
Action: Mouse moved to (535, 391)
Screenshot: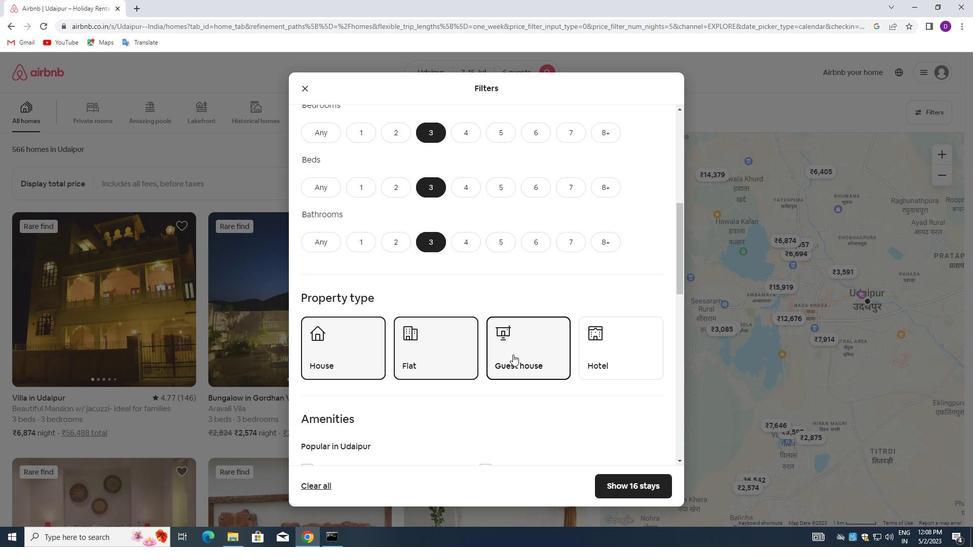 
Action: Mouse scrolled (535, 390) with delta (0, 0)
Screenshot: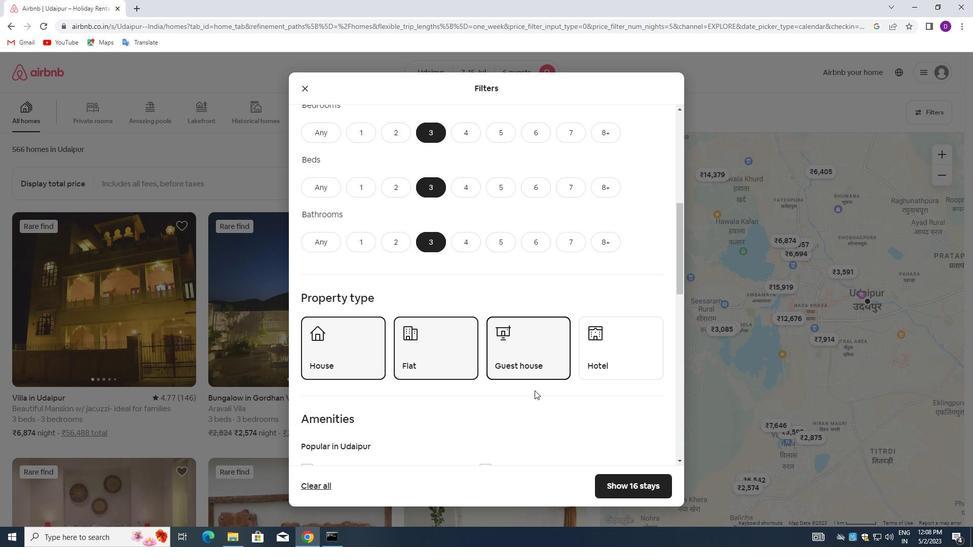 
Action: Mouse moved to (537, 391)
Screenshot: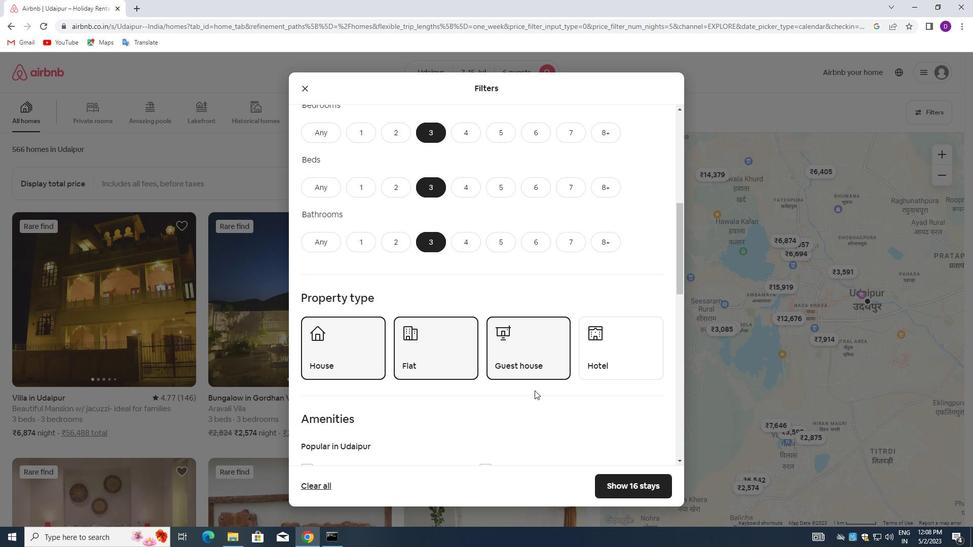 
Action: Mouse scrolled (537, 390) with delta (0, 0)
Screenshot: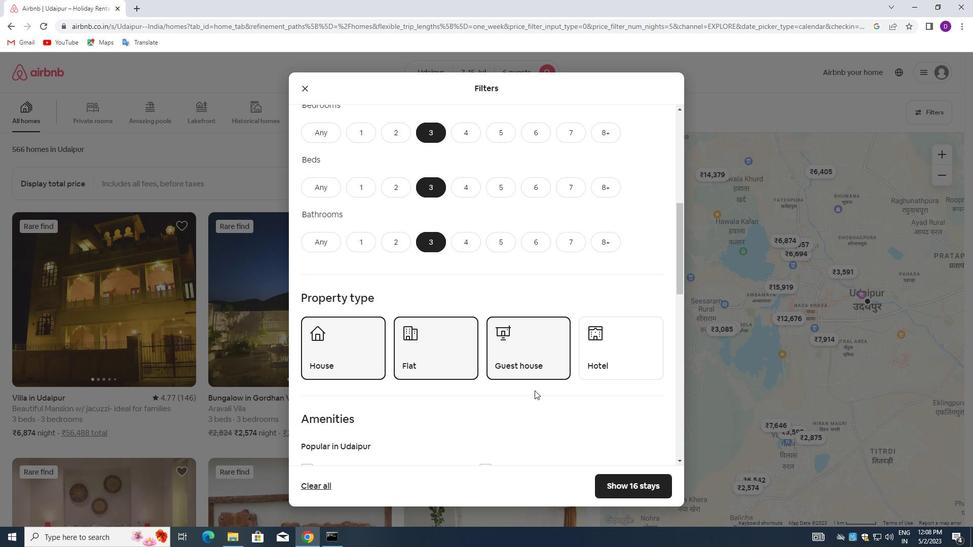 
Action: Mouse moved to (533, 388)
Screenshot: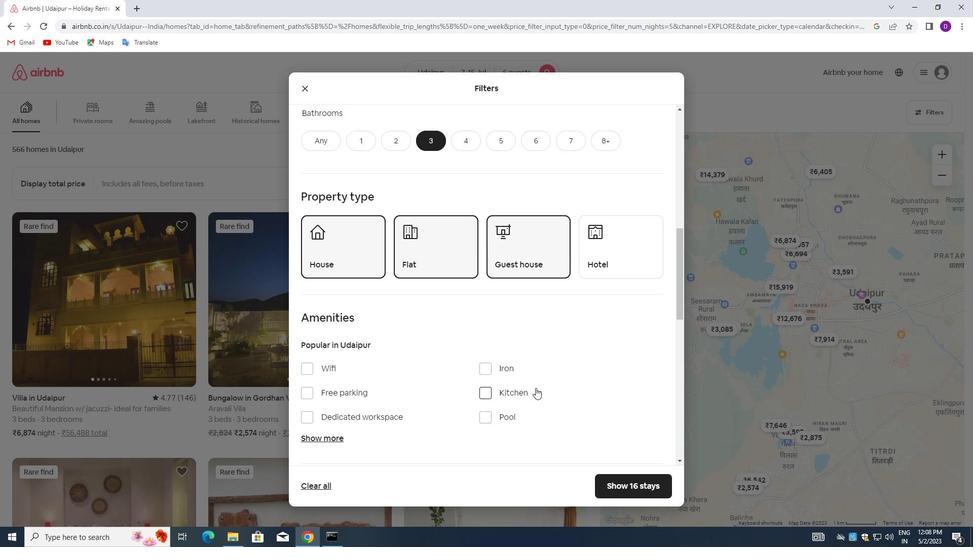 
Action: Mouse scrolled (533, 387) with delta (0, 0)
Screenshot: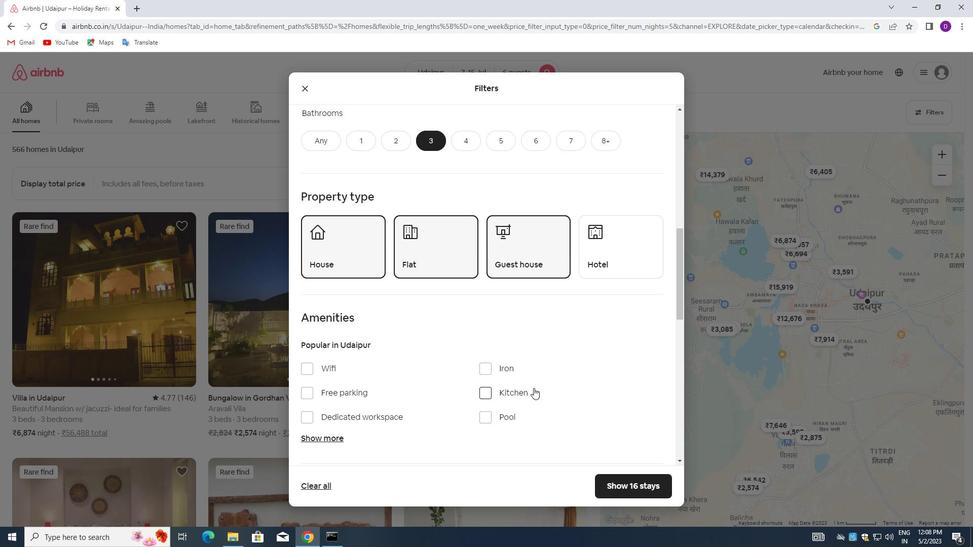 
Action: Mouse moved to (317, 389)
Screenshot: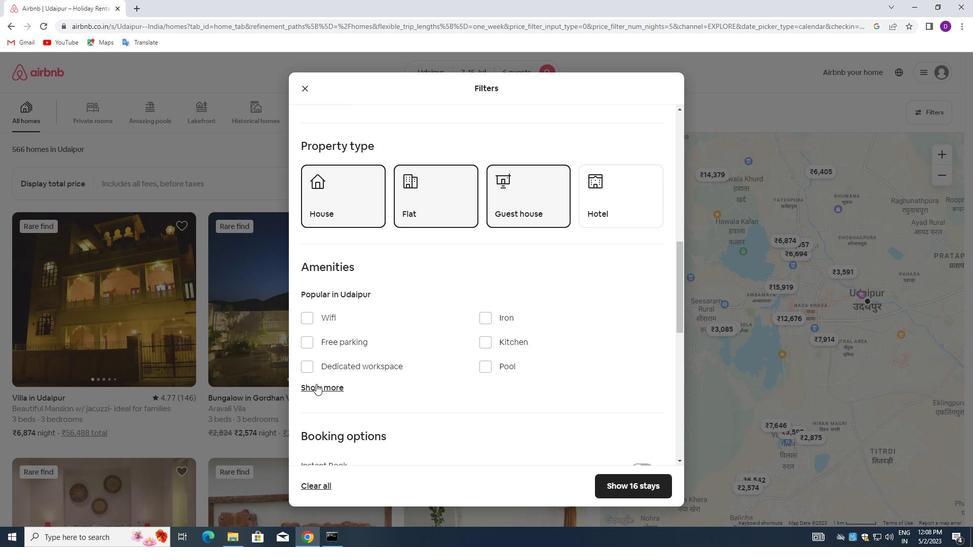 
Action: Mouse pressed left at (317, 389)
Screenshot: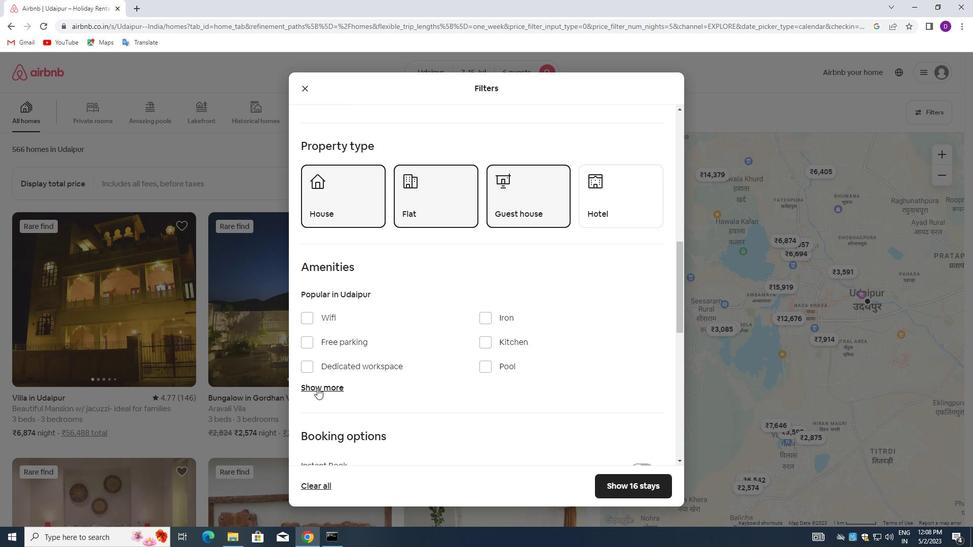 
Action: Mouse moved to (307, 419)
Screenshot: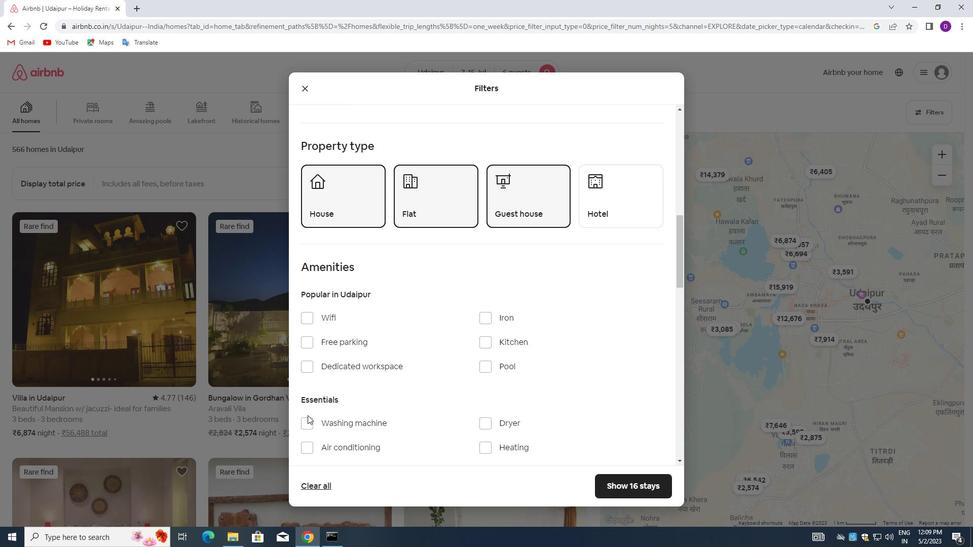 
Action: Mouse pressed left at (307, 419)
Screenshot: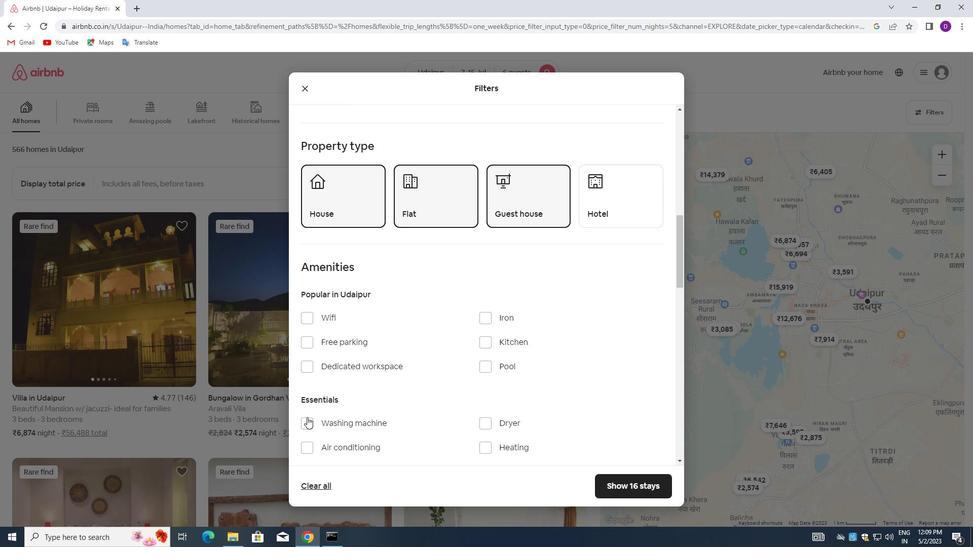
Action: Mouse moved to (494, 377)
Screenshot: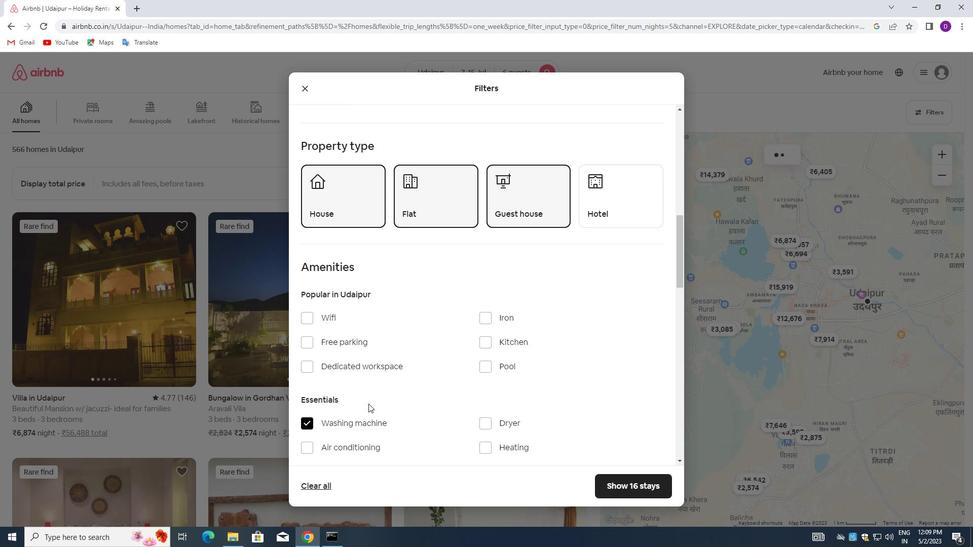 
Action: Mouse scrolled (494, 377) with delta (0, 0)
Screenshot: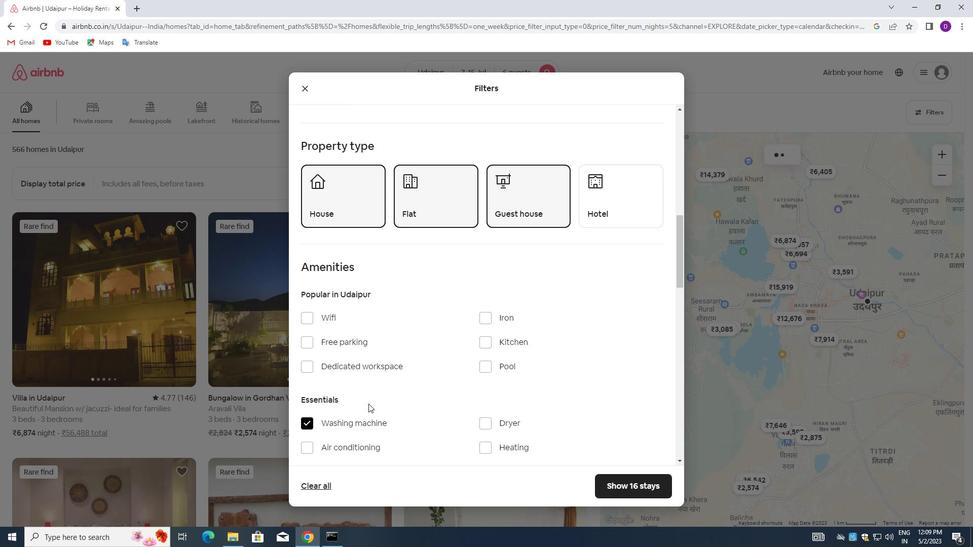 
Action: Mouse moved to (495, 377)
Screenshot: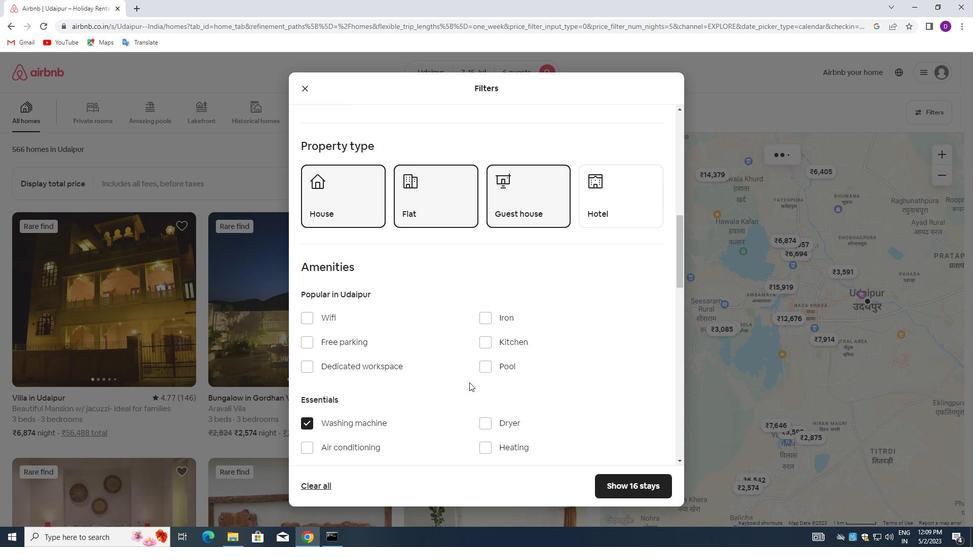 
Action: Mouse scrolled (495, 377) with delta (0, 0)
Screenshot: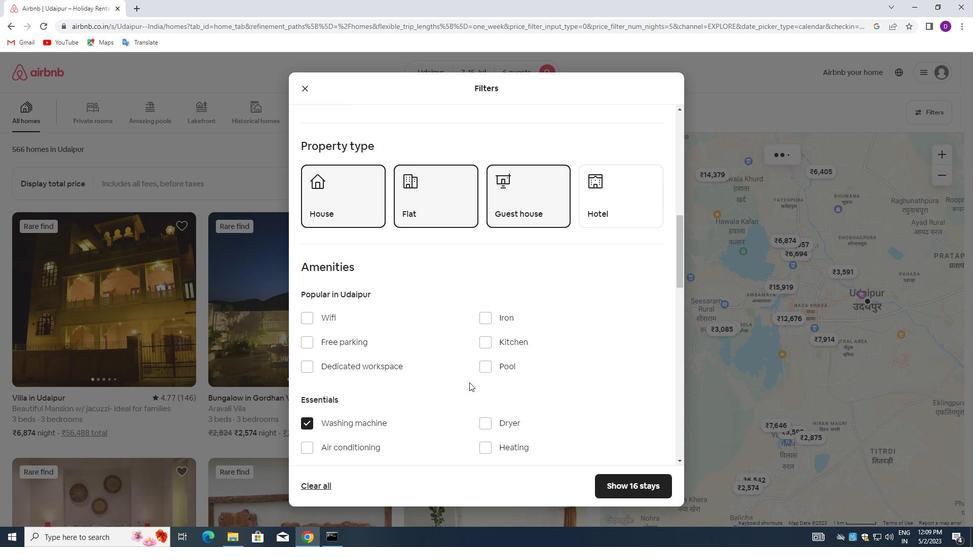 
Action: Mouse moved to (495, 377)
Screenshot: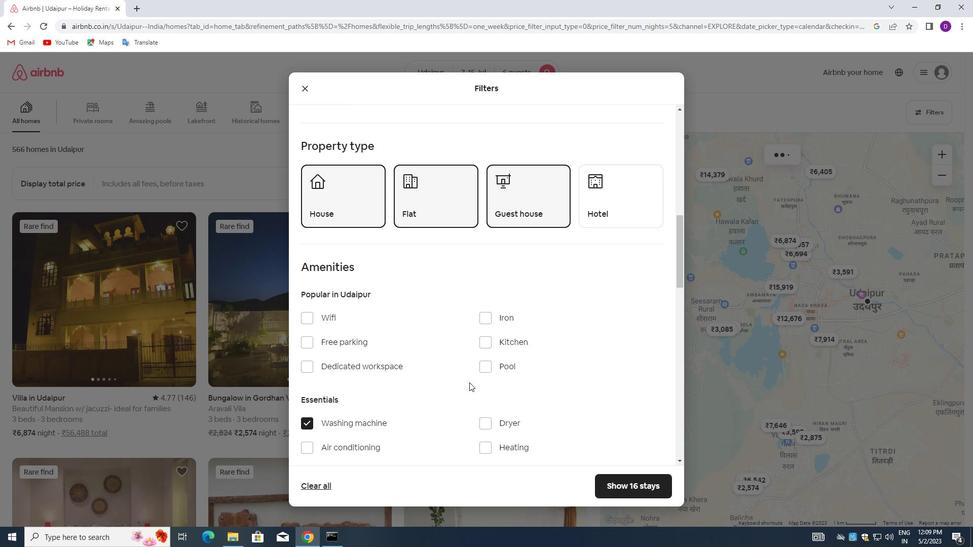 
Action: Mouse scrolled (495, 377) with delta (0, 0)
Screenshot: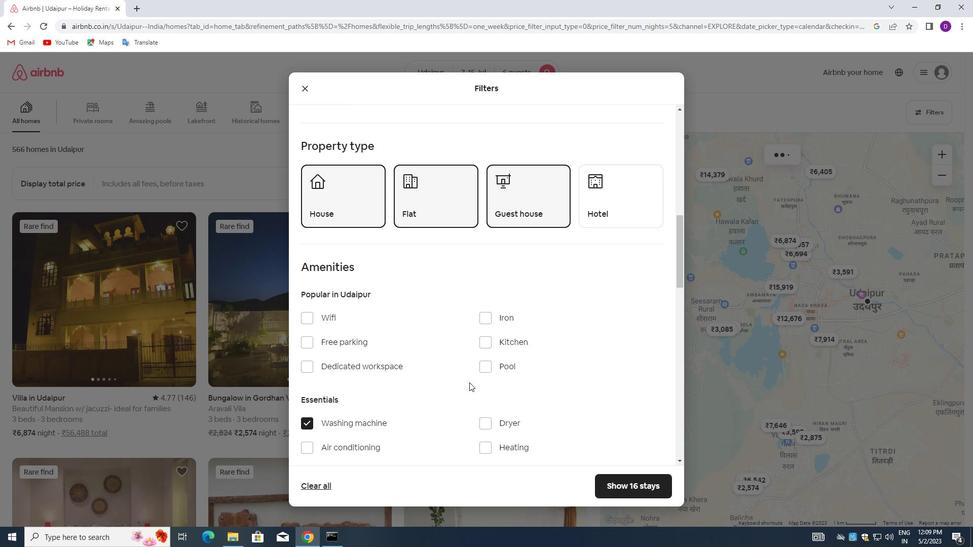
Action: Mouse scrolled (495, 377) with delta (0, 0)
Screenshot: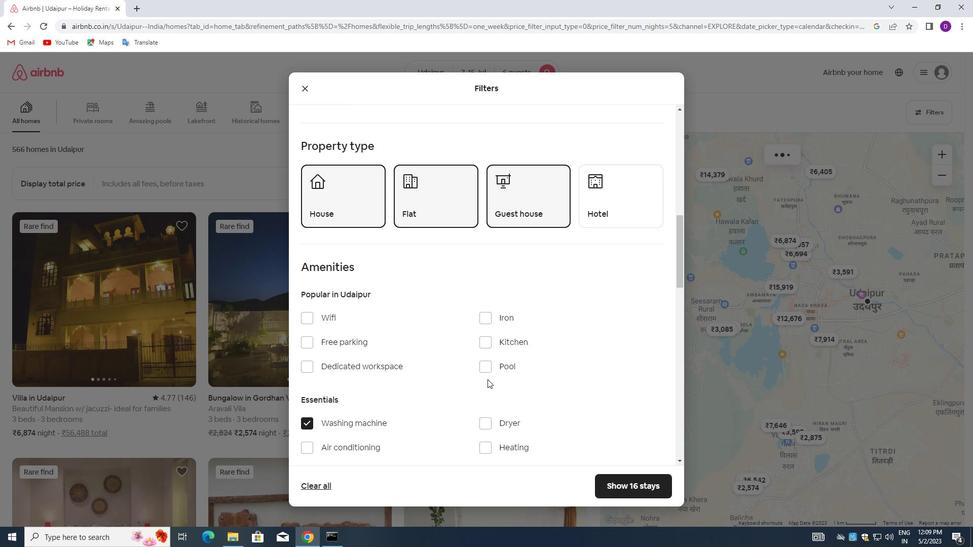 
Action: Mouse scrolled (495, 377) with delta (0, 0)
Screenshot: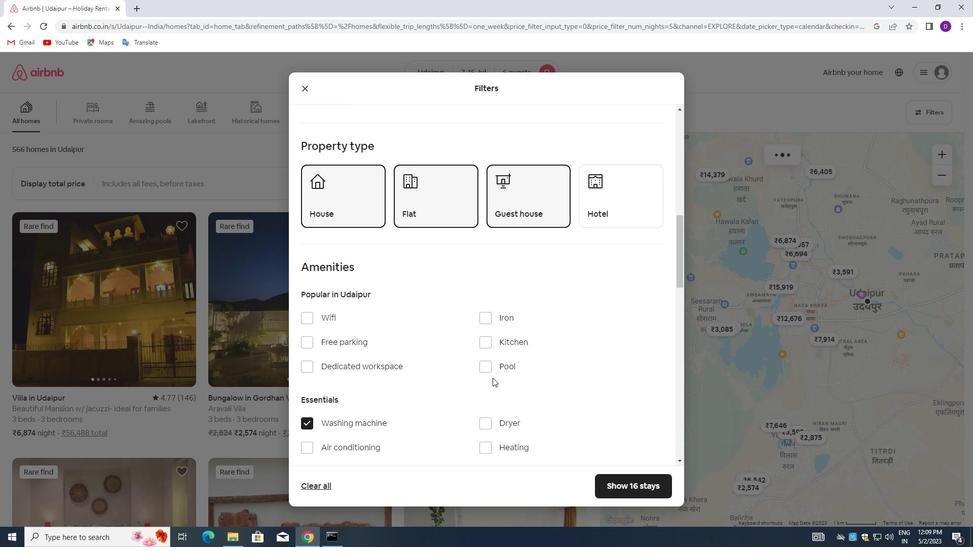 
Action: Mouse scrolled (495, 377) with delta (0, 0)
Screenshot: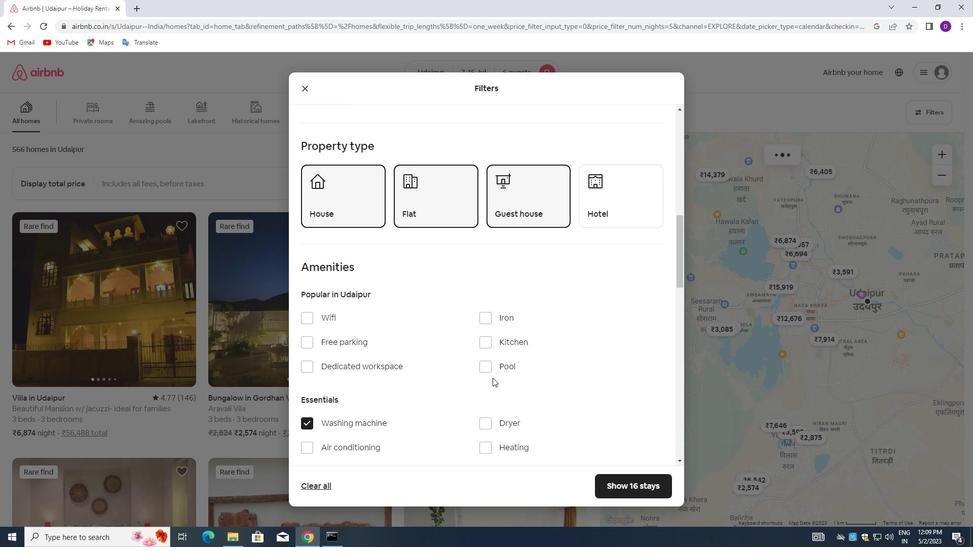 
Action: Mouse moved to (544, 357)
Screenshot: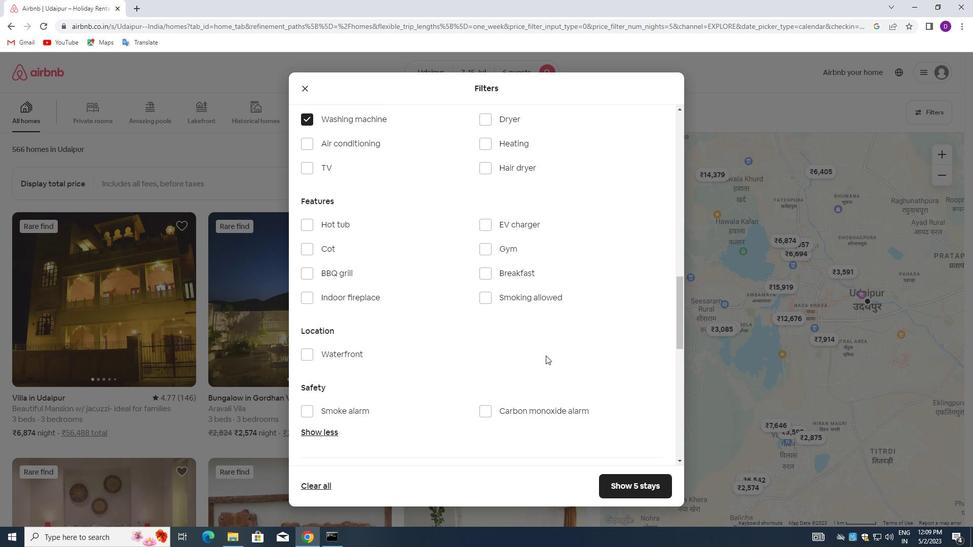 
Action: Mouse scrolled (544, 357) with delta (0, 0)
Screenshot: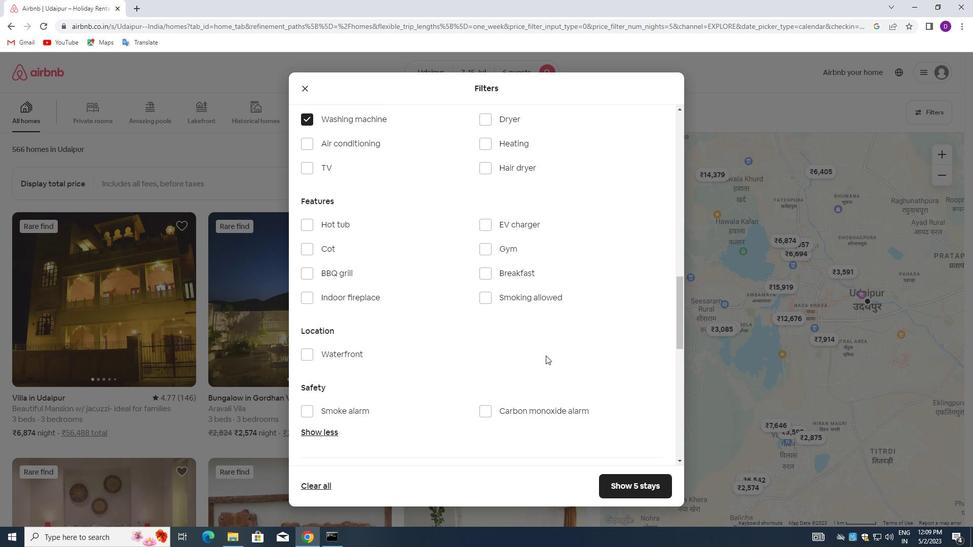 
Action: Mouse moved to (539, 359)
Screenshot: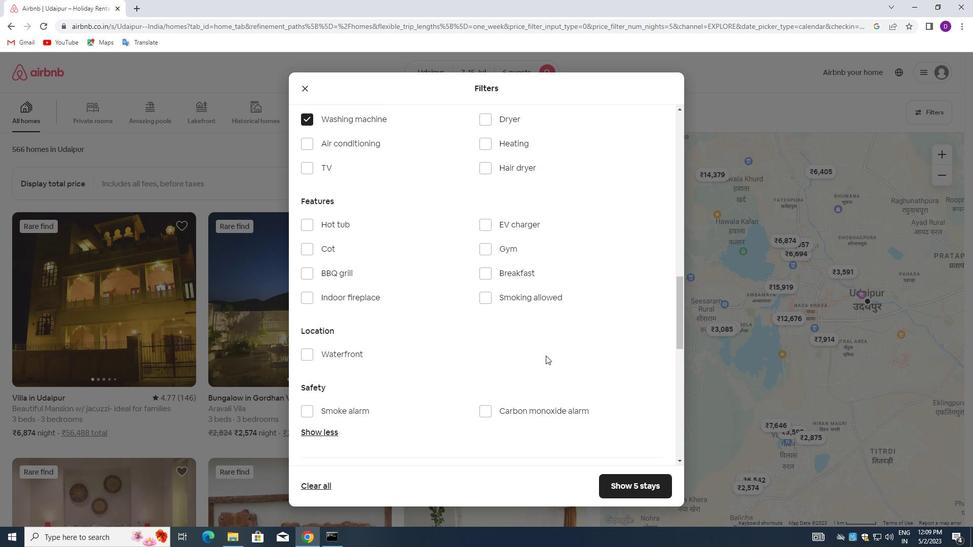
Action: Mouse scrolled (539, 358) with delta (0, 0)
Screenshot: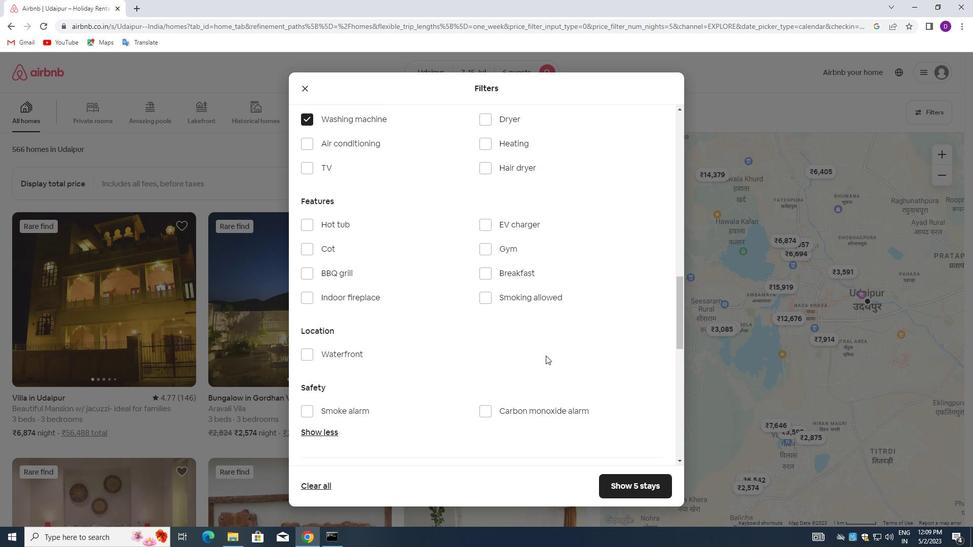 
Action: Mouse moved to (535, 359)
Screenshot: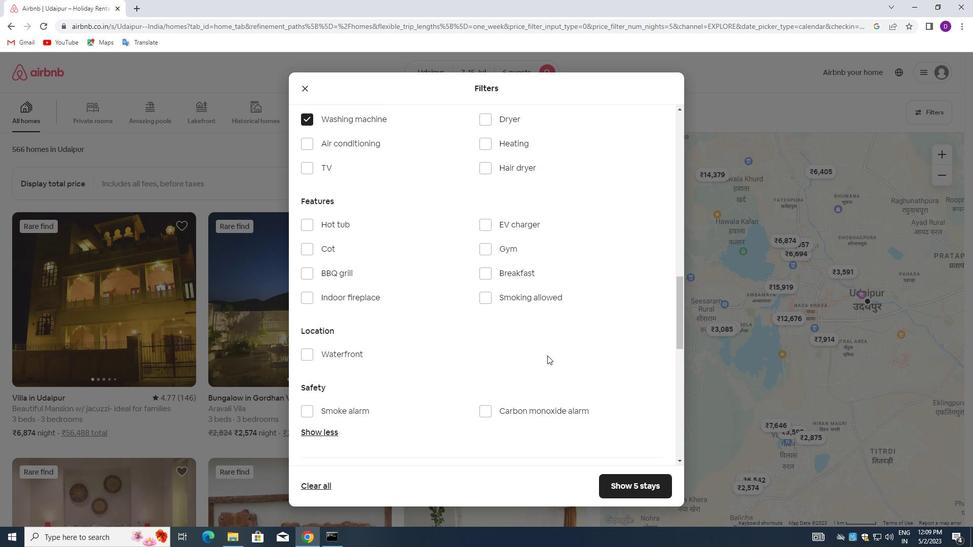 
Action: Mouse scrolled (535, 359) with delta (0, 0)
Screenshot: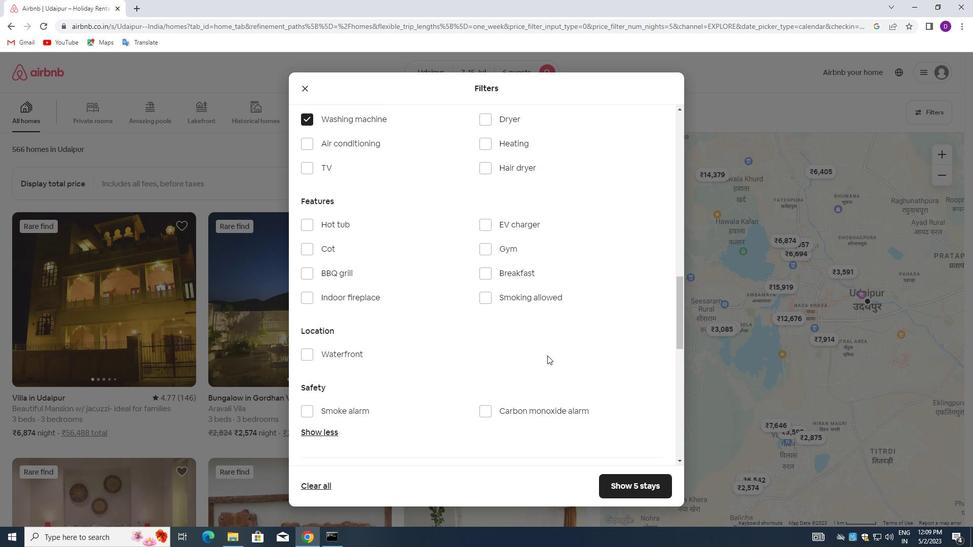 
Action: Mouse moved to (643, 398)
Screenshot: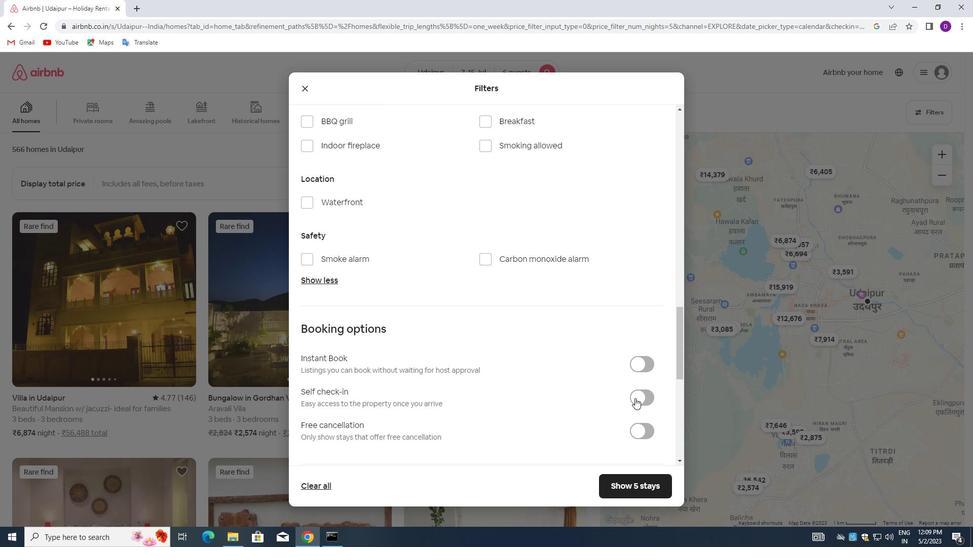 
Action: Mouse pressed left at (643, 398)
Screenshot: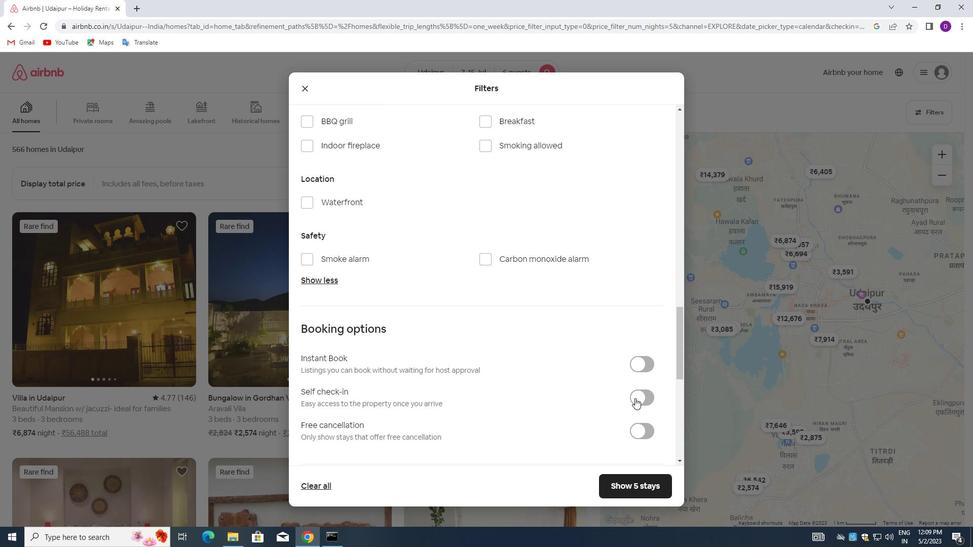 
Action: Mouse moved to (539, 408)
Screenshot: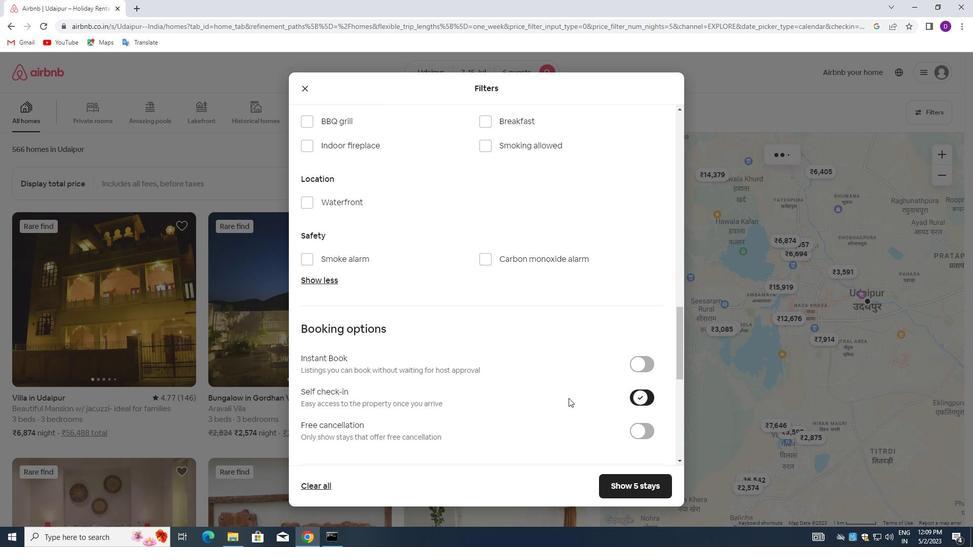 
Action: Mouse scrolled (539, 408) with delta (0, 0)
Screenshot: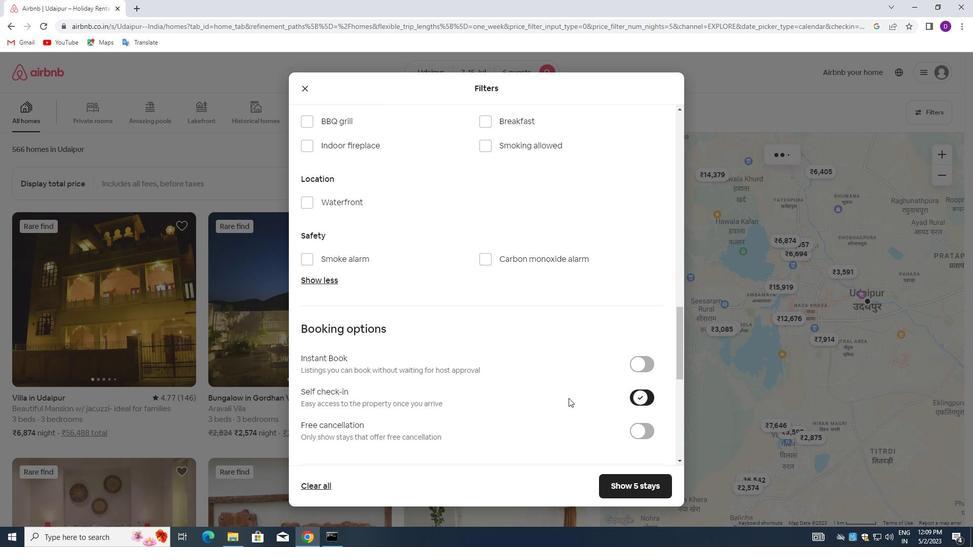 
Action: Mouse moved to (537, 408)
Screenshot: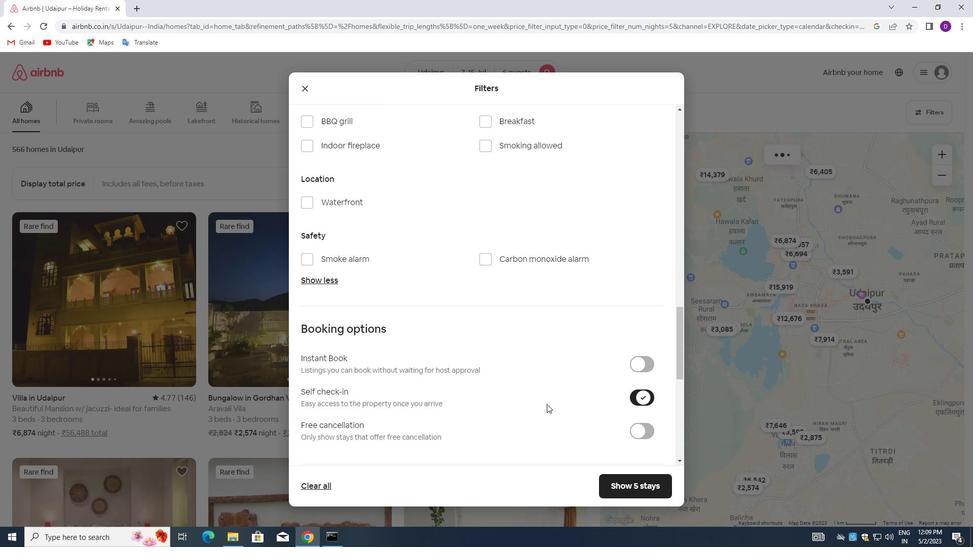 
Action: Mouse scrolled (537, 408) with delta (0, 0)
Screenshot: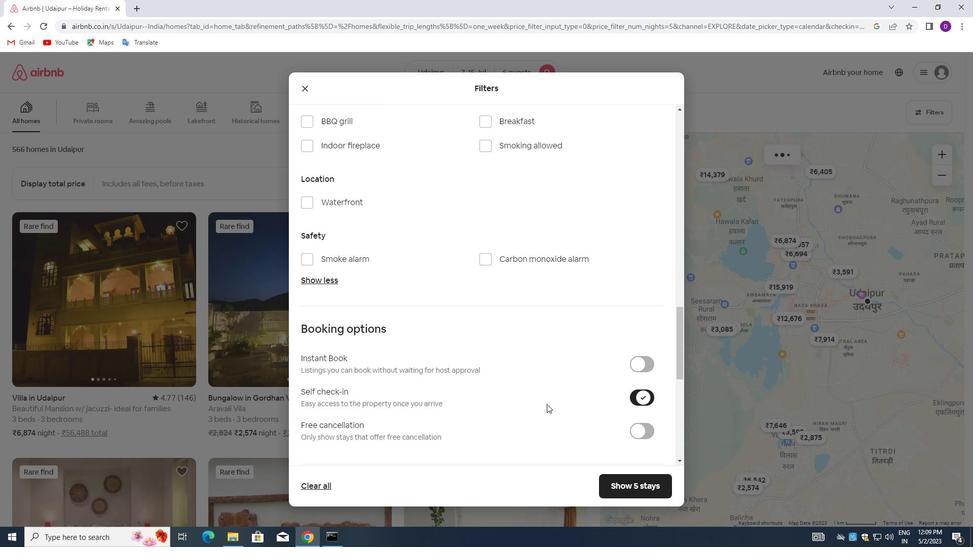 
Action: Mouse moved to (533, 408)
Screenshot: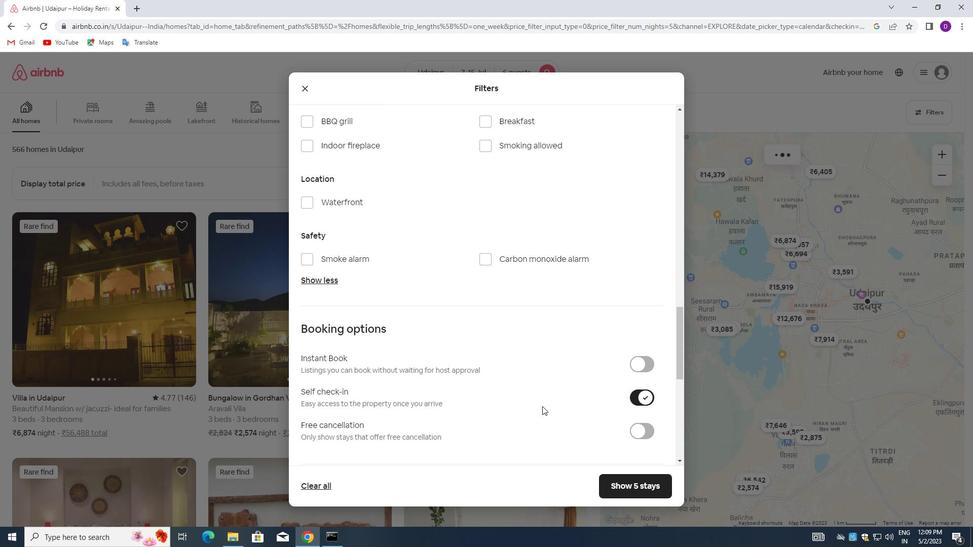 
Action: Mouse scrolled (533, 408) with delta (0, 0)
Screenshot: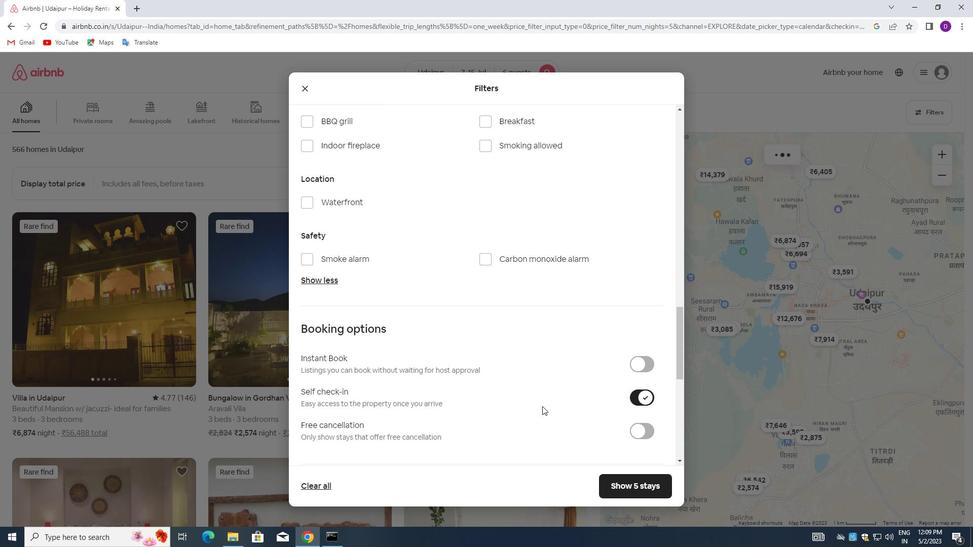 
Action: Mouse moved to (525, 405)
Screenshot: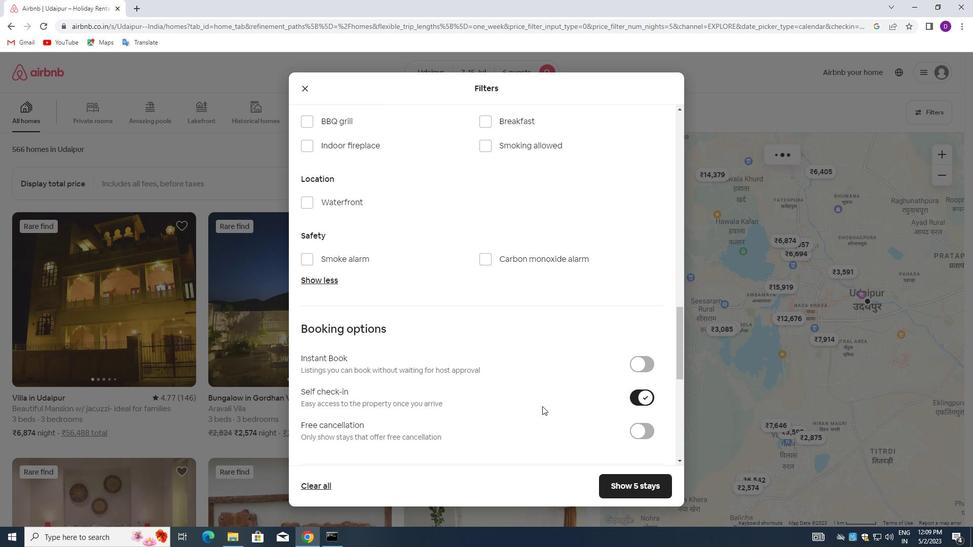 
Action: Mouse scrolled (525, 405) with delta (0, 0)
Screenshot: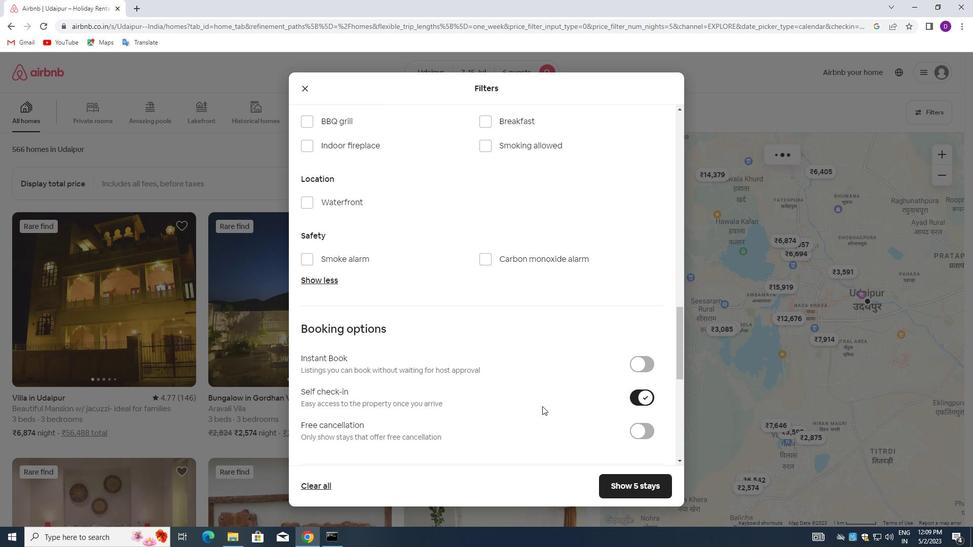 
Action: Mouse moved to (430, 360)
Screenshot: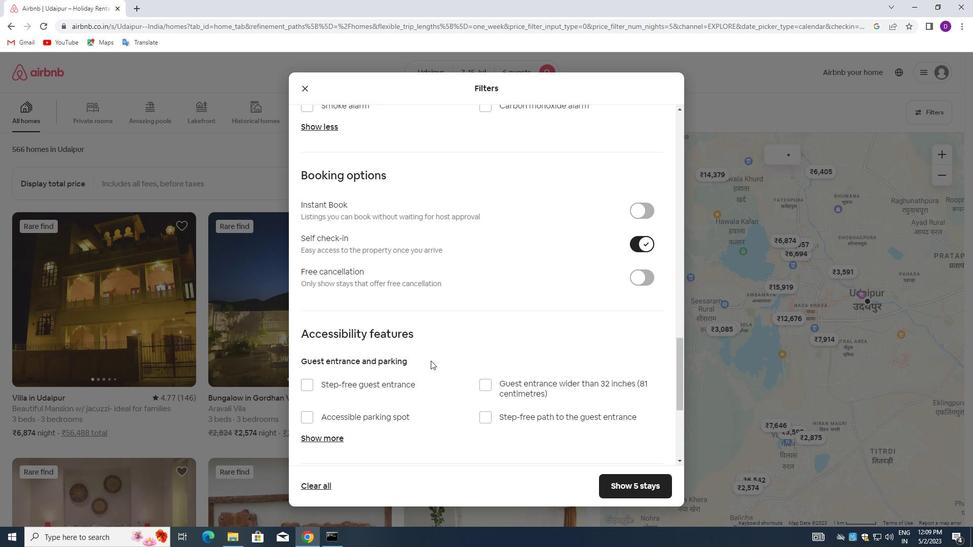 
Action: Mouse scrolled (430, 360) with delta (0, 0)
Screenshot: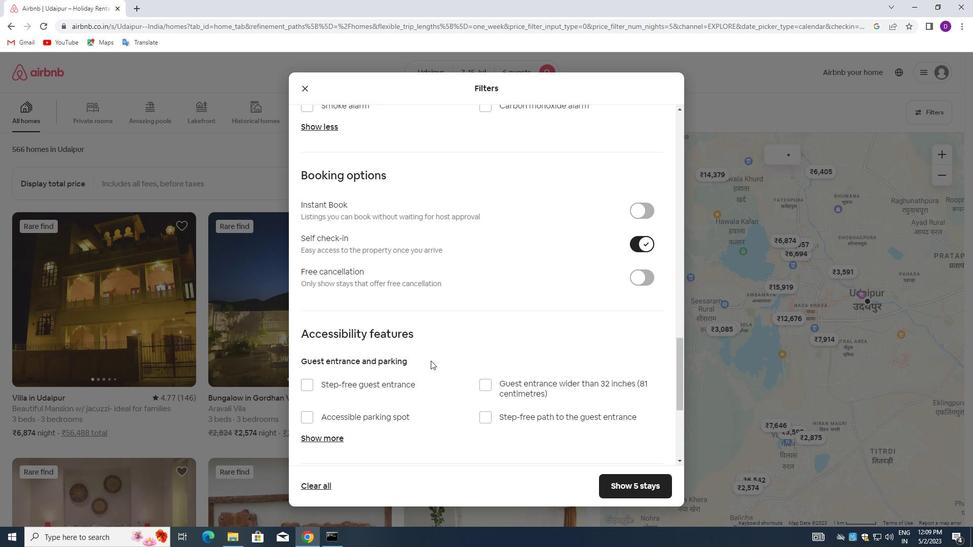
Action: Mouse moved to (428, 361)
Screenshot: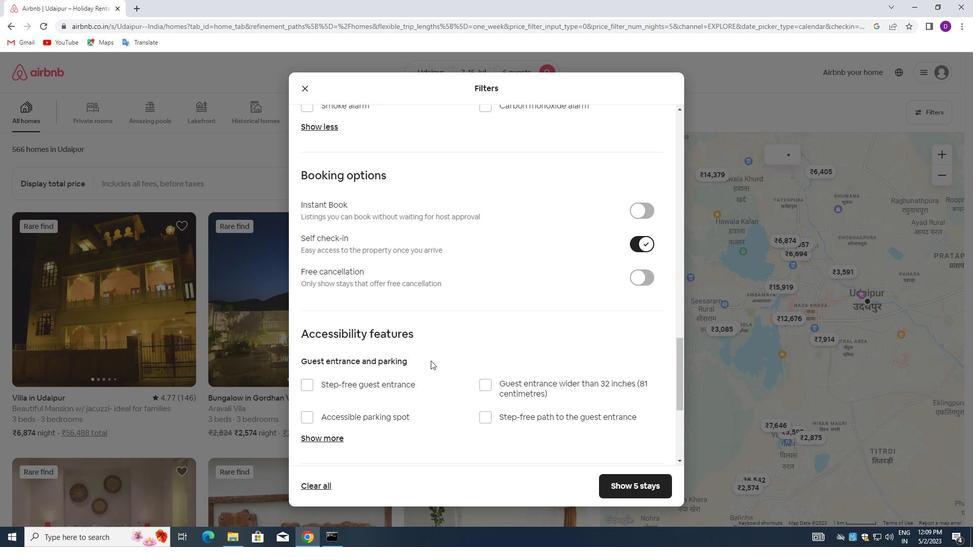 
Action: Mouse scrolled (428, 360) with delta (0, 0)
Screenshot: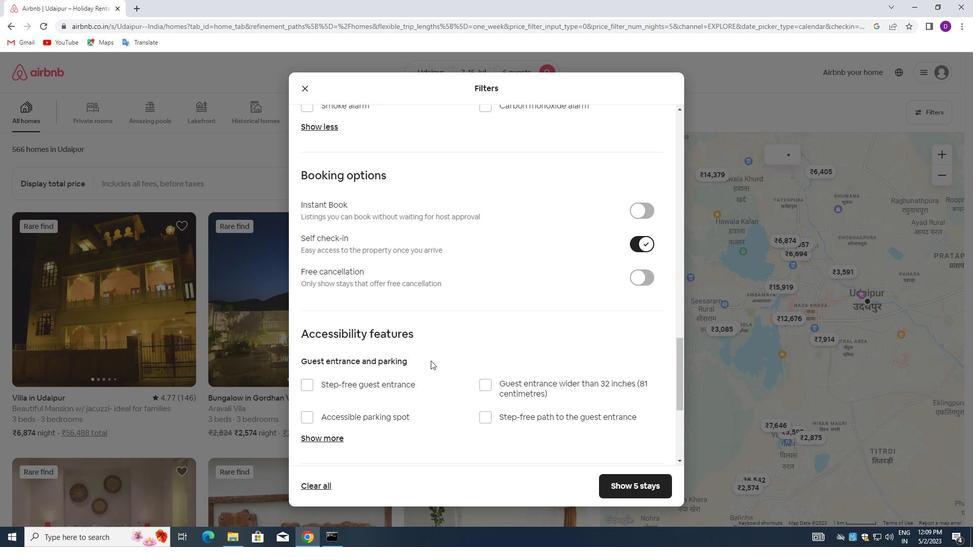 
Action: Mouse moved to (425, 365)
Screenshot: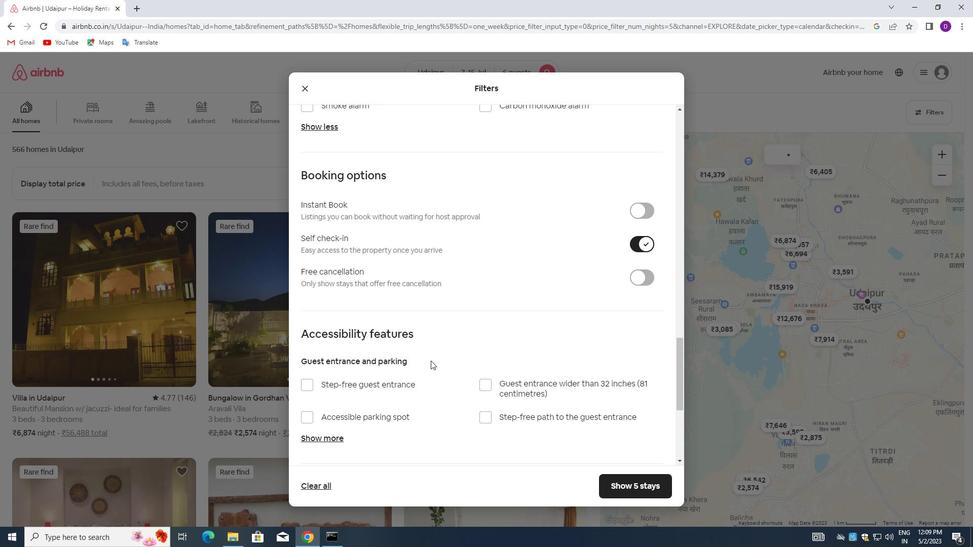 
Action: Mouse scrolled (425, 365) with delta (0, 0)
Screenshot: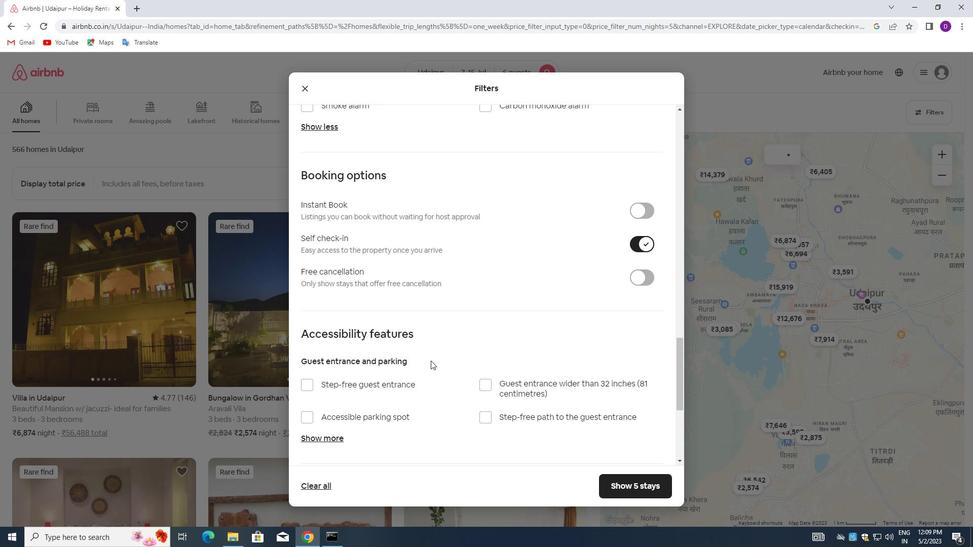 
Action: Mouse moved to (423, 368)
Screenshot: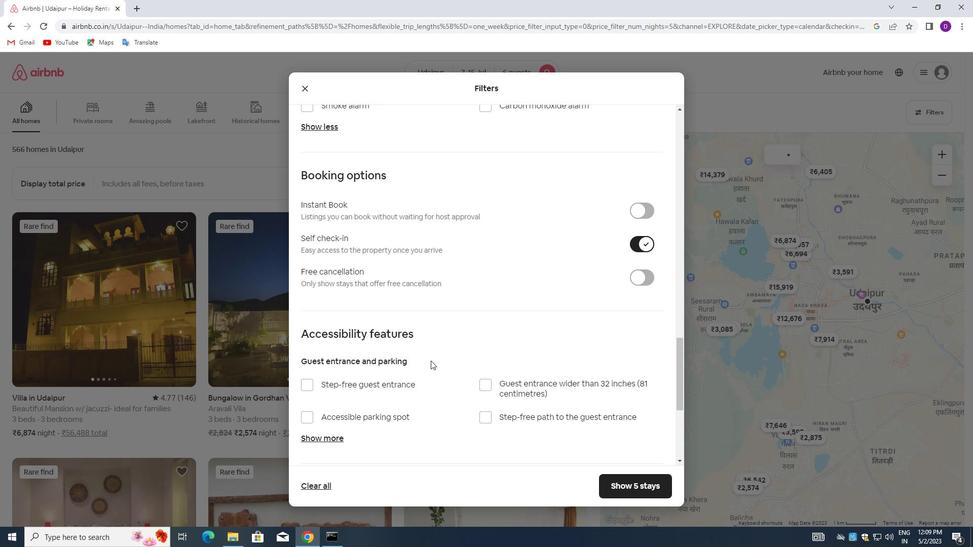 
Action: Mouse scrolled (423, 367) with delta (0, 0)
Screenshot: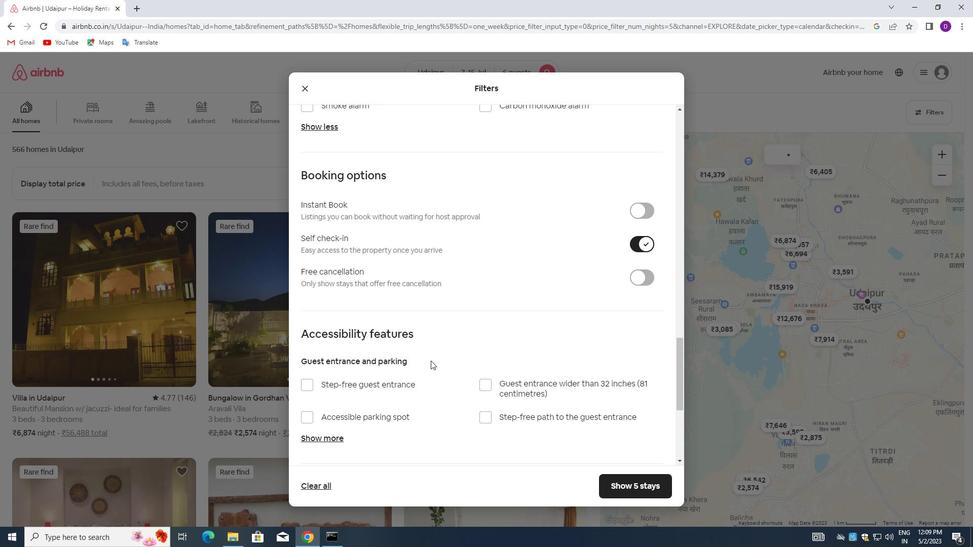 
Action: Mouse moved to (417, 371)
Screenshot: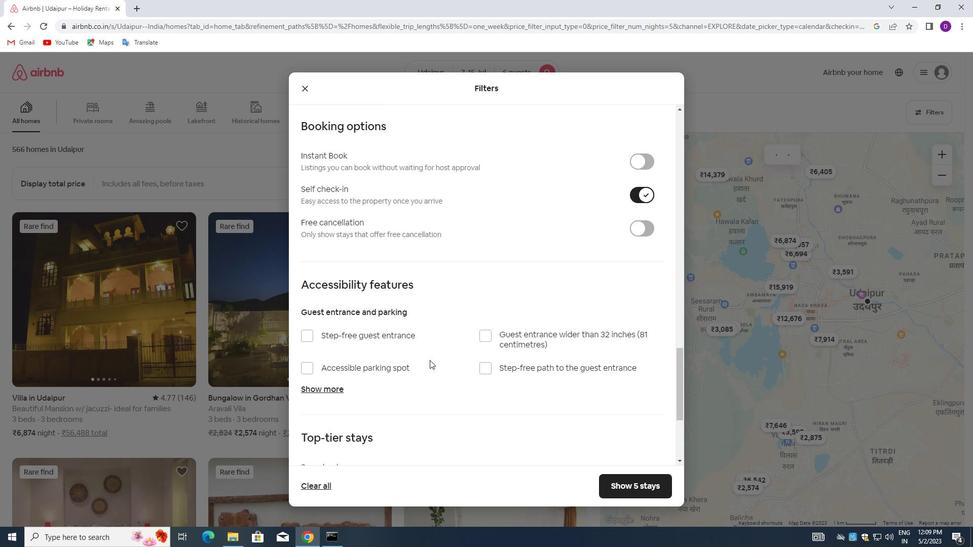 
Action: Mouse scrolled (417, 371) with delta (0, 0)
Screenshot: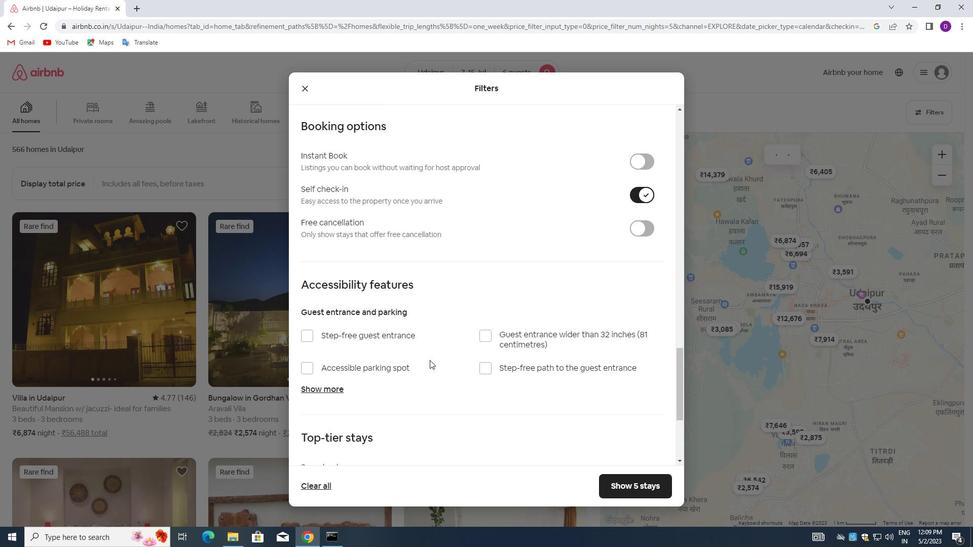 
Action: Mouse moved to (413, 374)
Screenshot: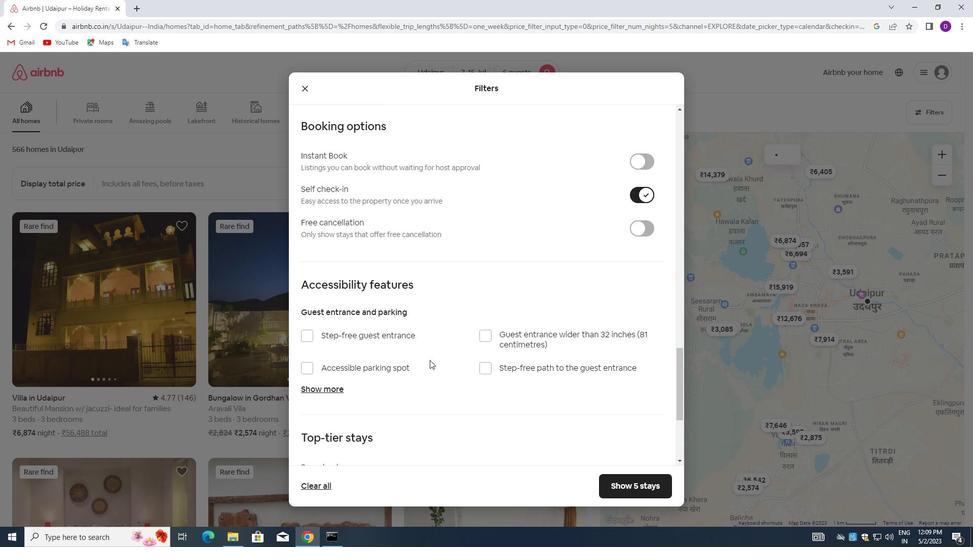 
Action: Mouse scrolled (413, 374) with delta (0, 0)
Screenshot: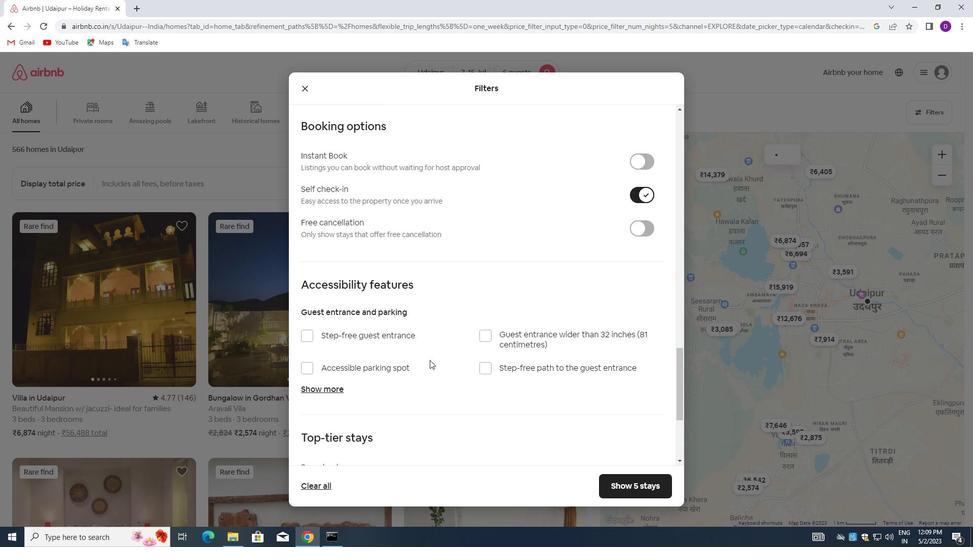 
Action: Mouse moved to (409, 376)
Screenshot: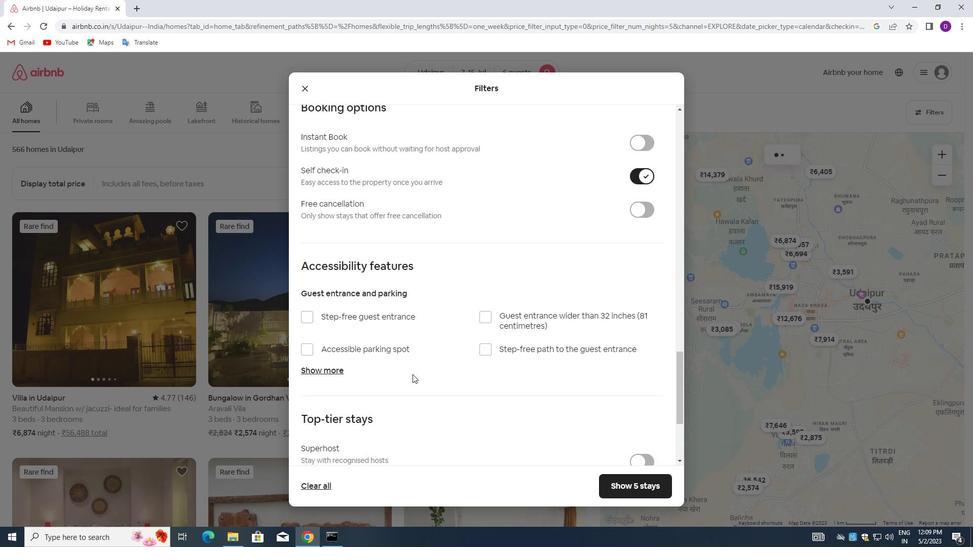 
Action: Mouse scrolled (409, 376) with delta (0, 0)
Screenshot: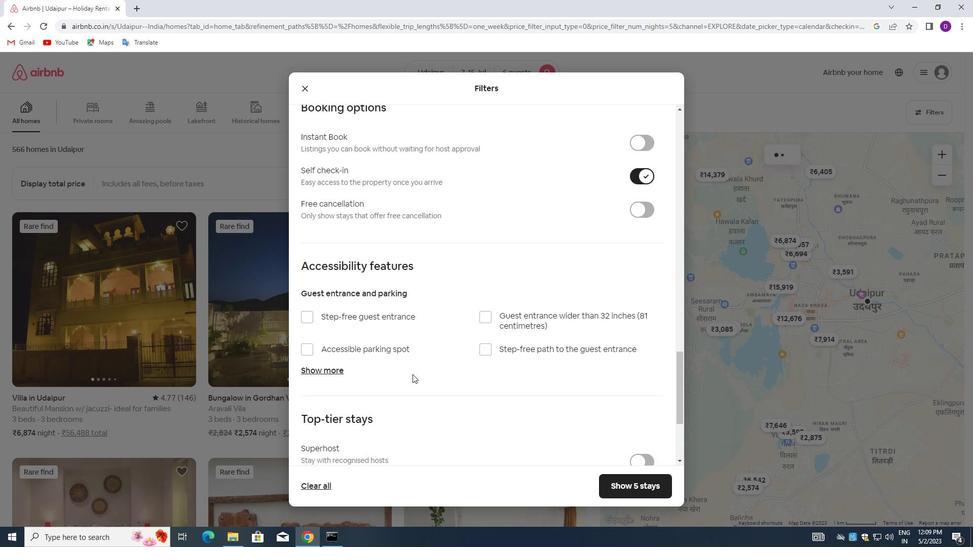 
Action: Mouse moved to (406, 380)
Screenshot: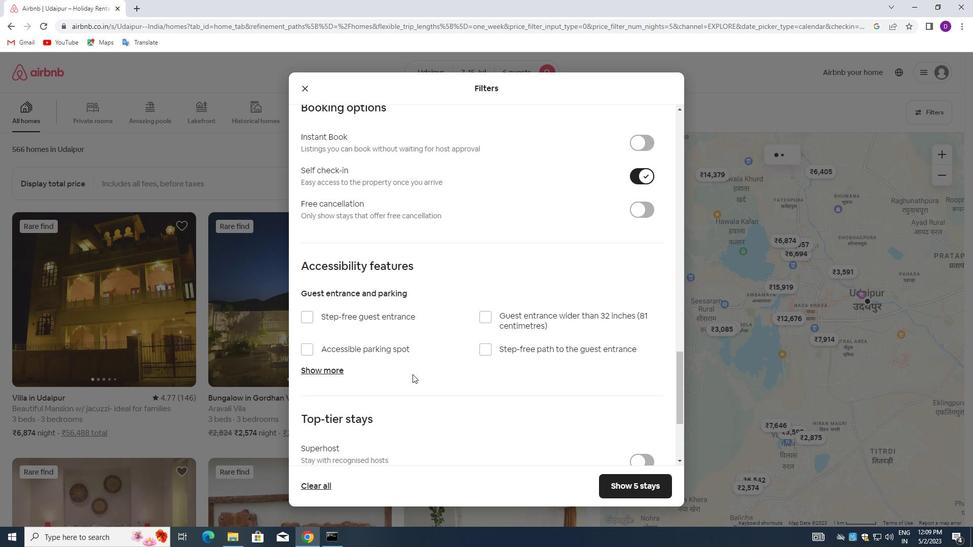 
Action: Mouse scrolled (406, 380) with delta (0, 0)
Screenshot: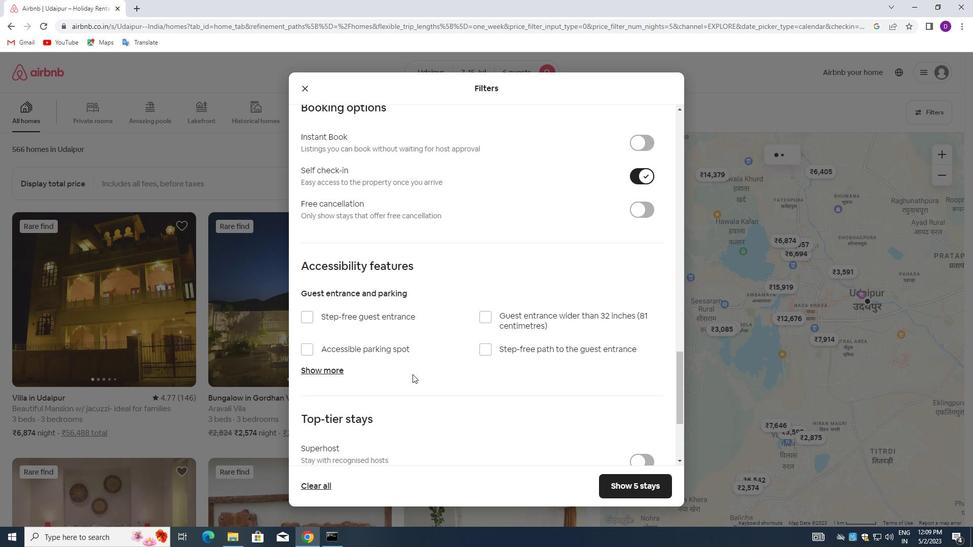 
Action: Mouse moved to (404, 383)
Screenshot: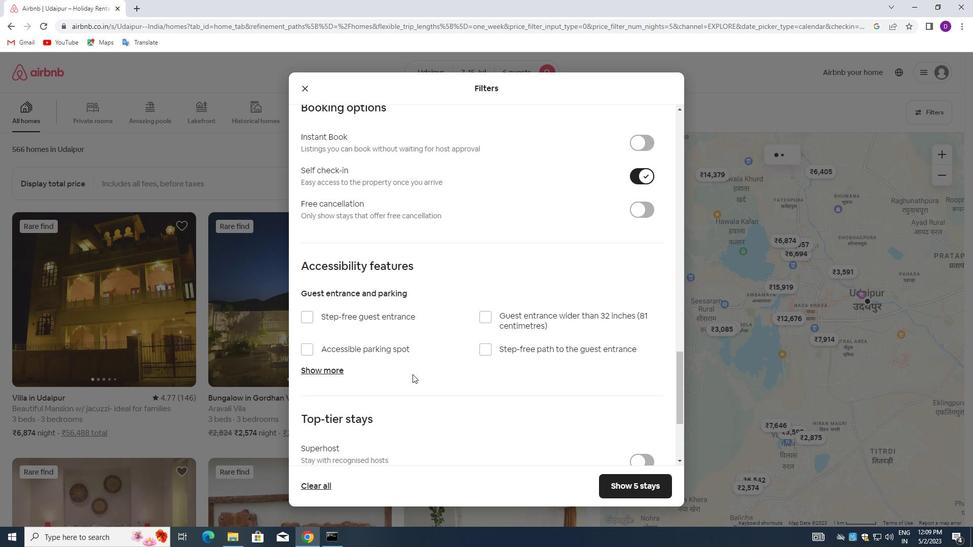 
Action: Mouse scrolled (404, 382) with delta (0, 0)
Screenshot: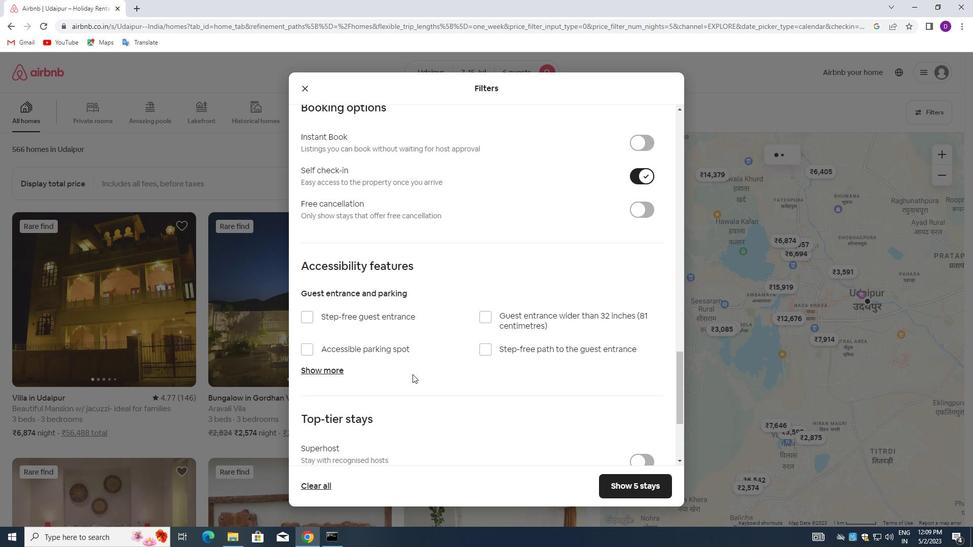 
Action: Mouse moved to (399, 385)
Screenshot: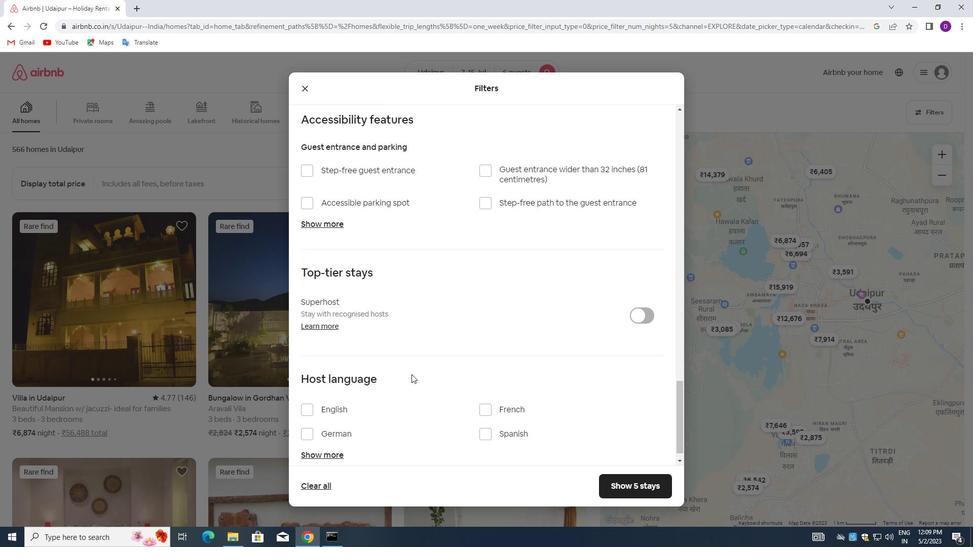 
Action: Mouse scrolled (399, 385) with delta (0, 0)
Screenshot: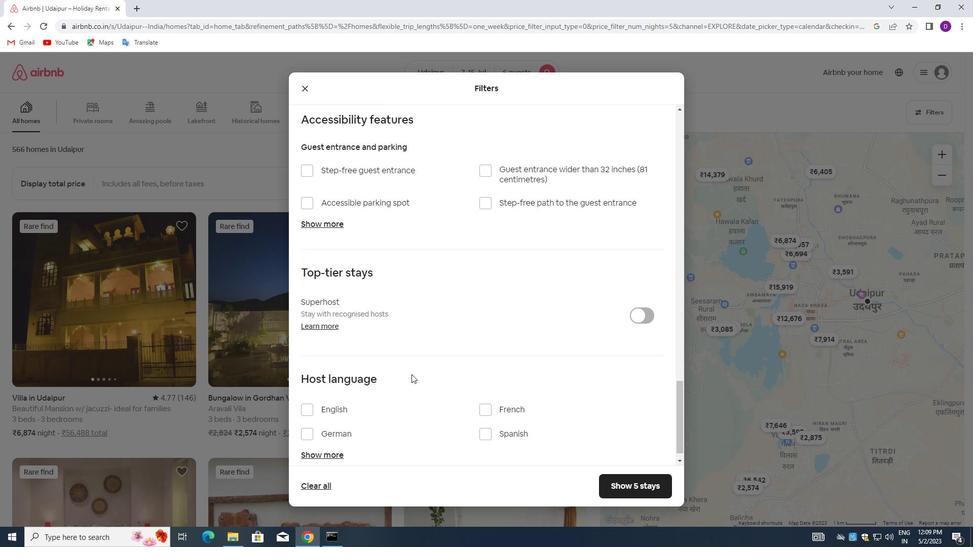 
Action: Mouse moved to (306, 395)
Screenshot: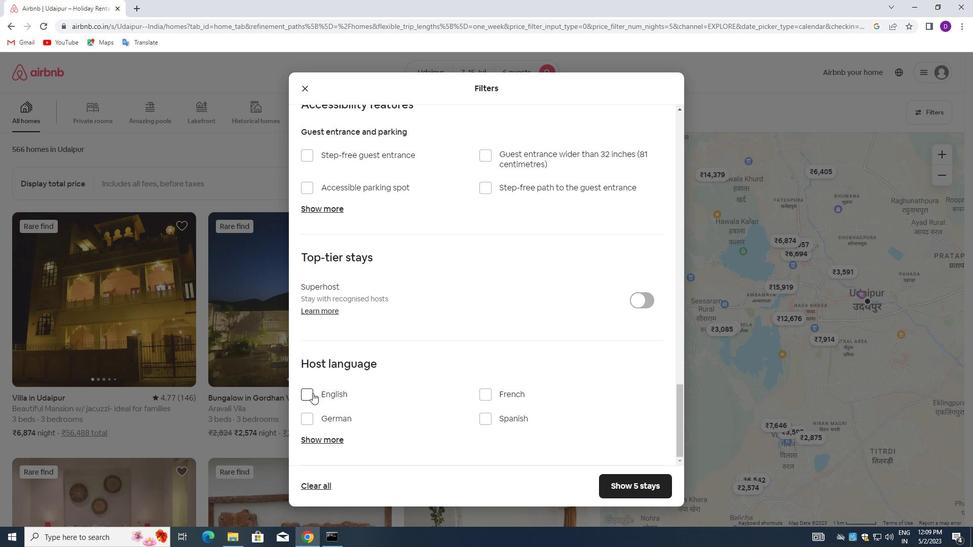 
Action: Mouse pressed left at (306, 395)
Screenshot: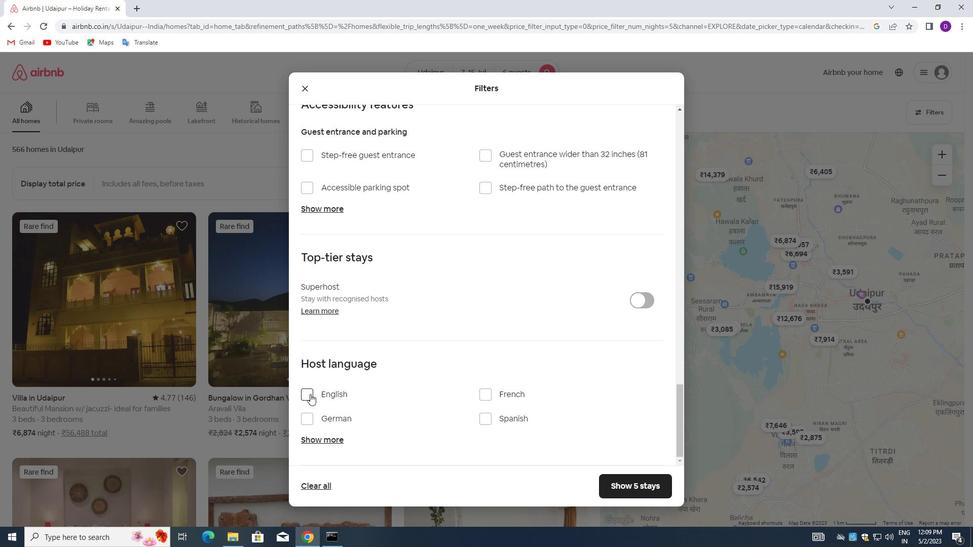 
Action: Mouse moved to (616, 480)
Screenshot: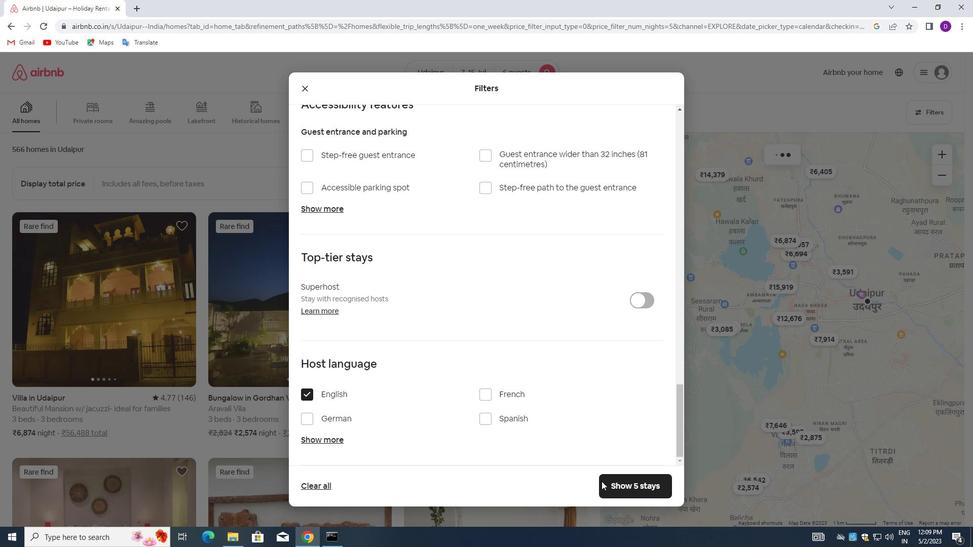 
Action: Mouse pressed left at (616, 480)
Screenshot: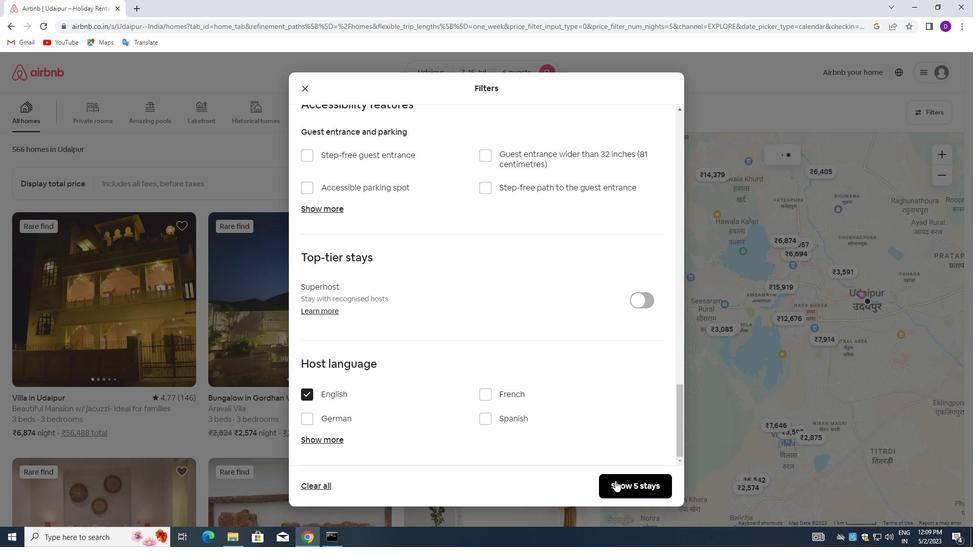 
